Task: Check the percentage active listings of air conditioning unit in the last 3 years.
Action: Mouse moved to (896, 198)
Screenshot: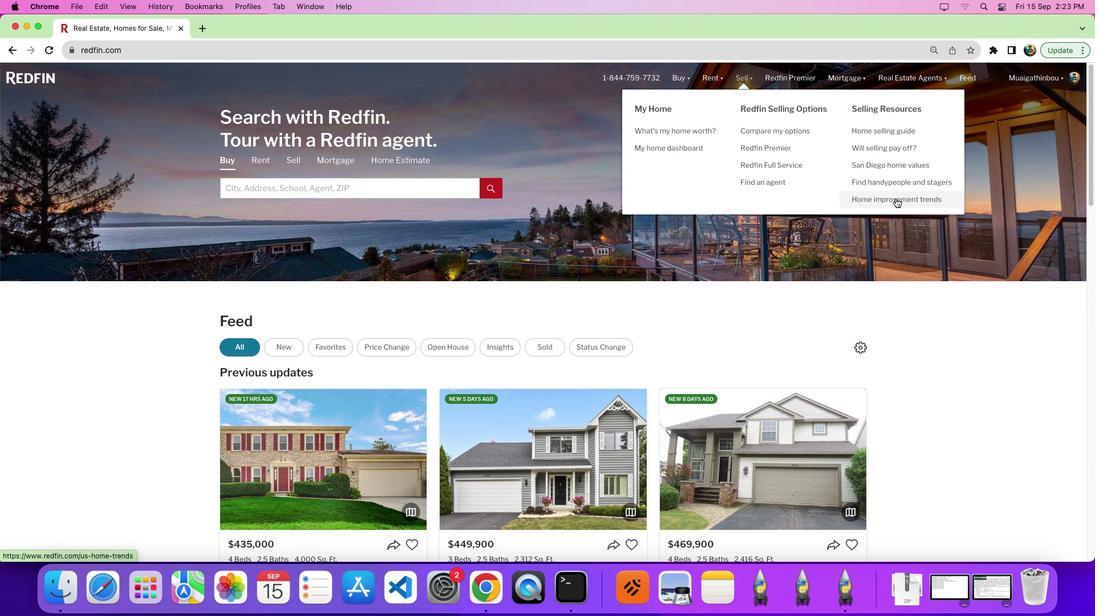 
Action: Mouse pressed left at (896, 198)
Screenshot: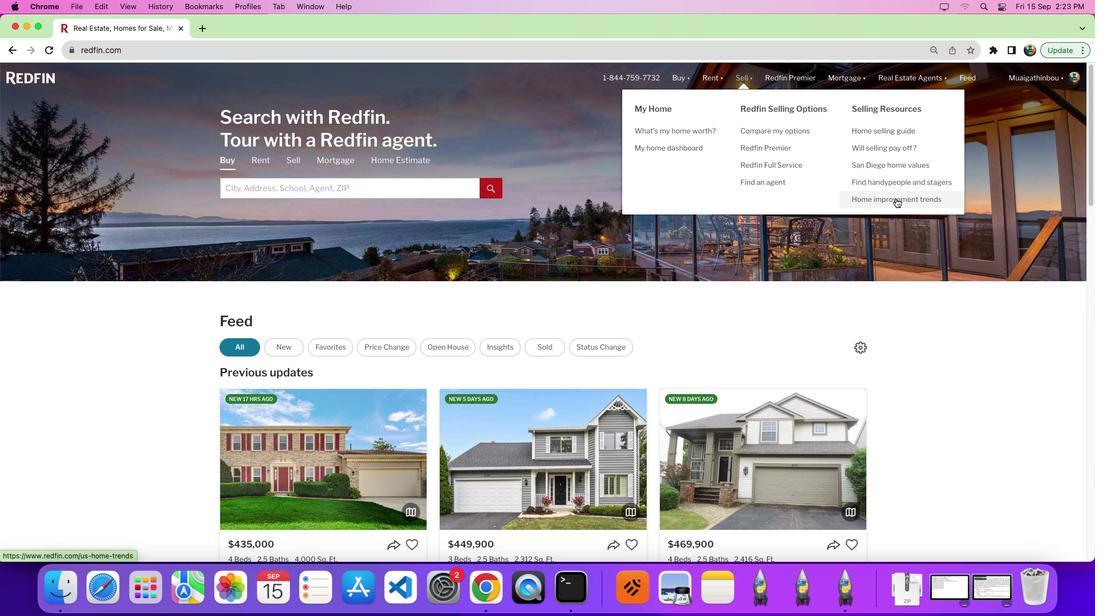
Action: Mouse pressed left at (896, 198)
Screenshot: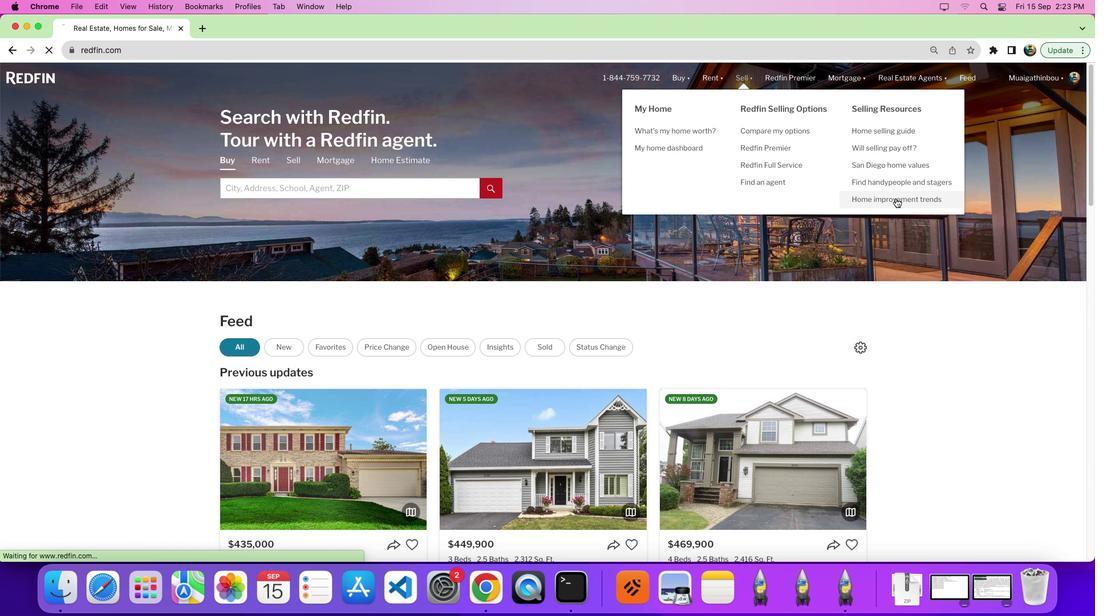 
Action: Mouse moved to (316, 224)
Screenshot: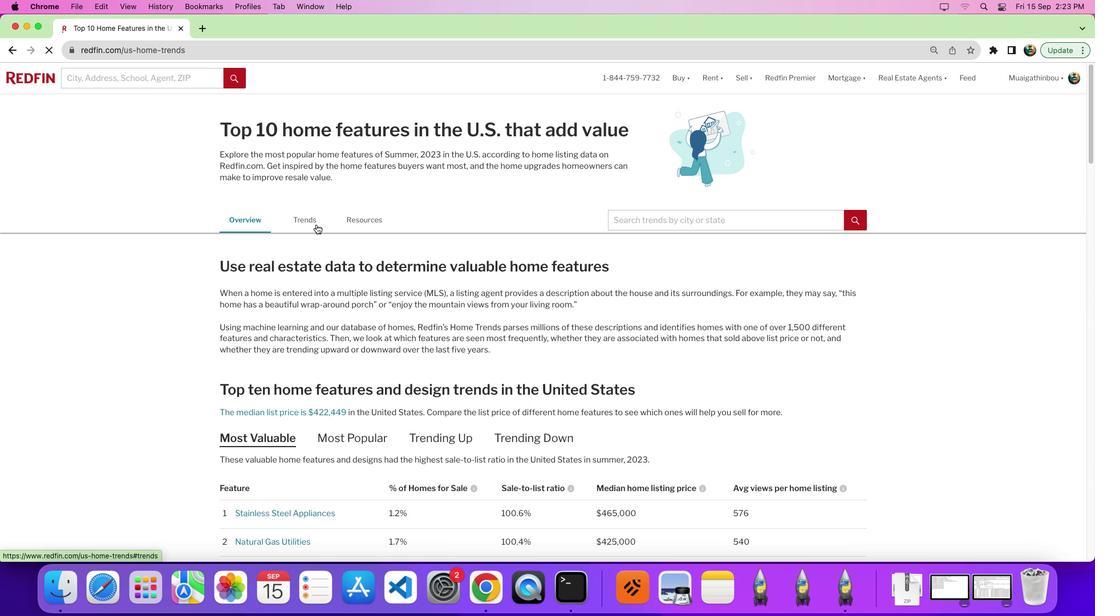 
Action: Mouse pressed left at (316, 224)
Screenshot: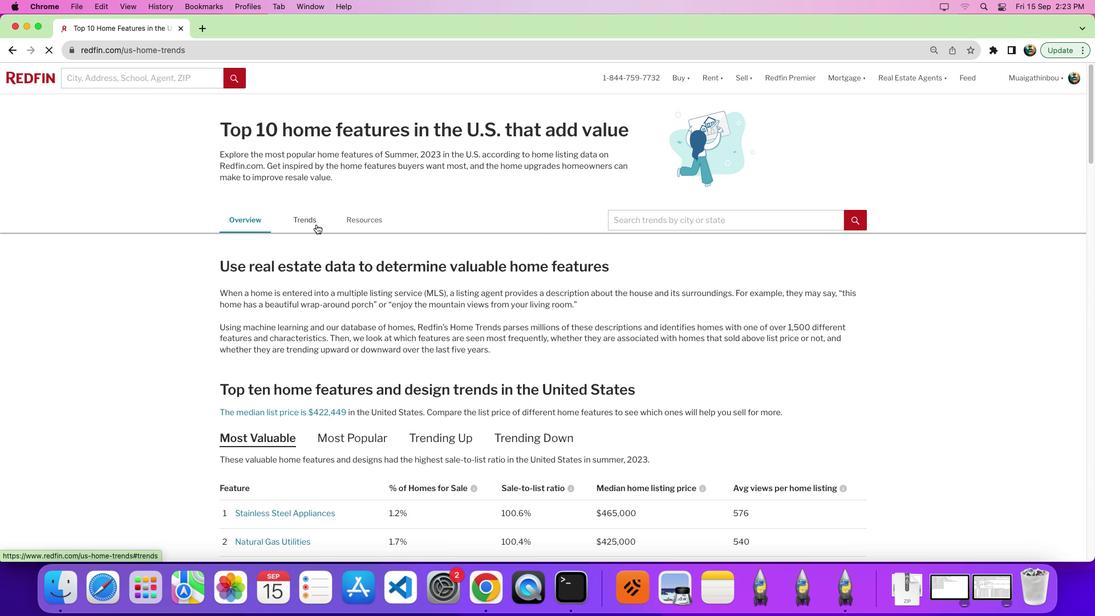 
Action: Mouse moved to (313, 222)
Screenshot: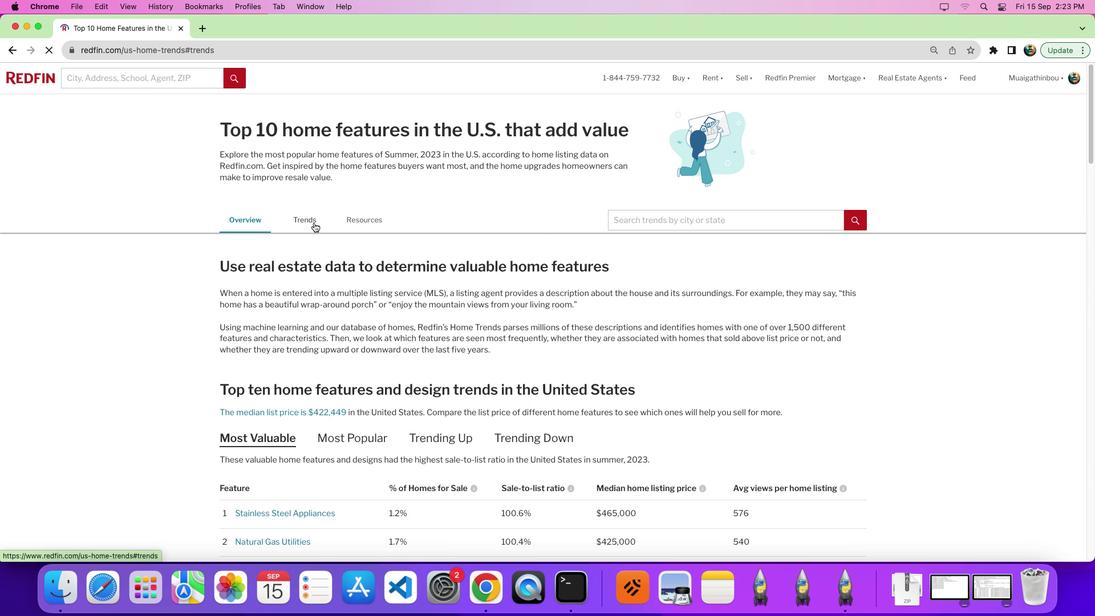 
Action: Mouse pressed left at (313, 222)
Screenshot: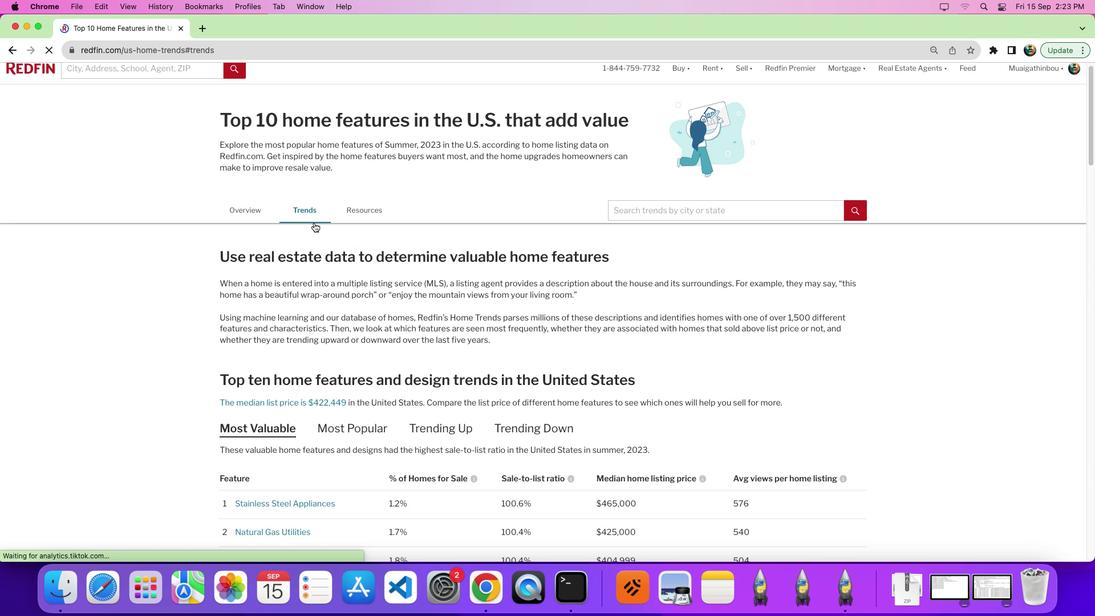 
Action: Mouse moved to (417, 283)
Screenshot: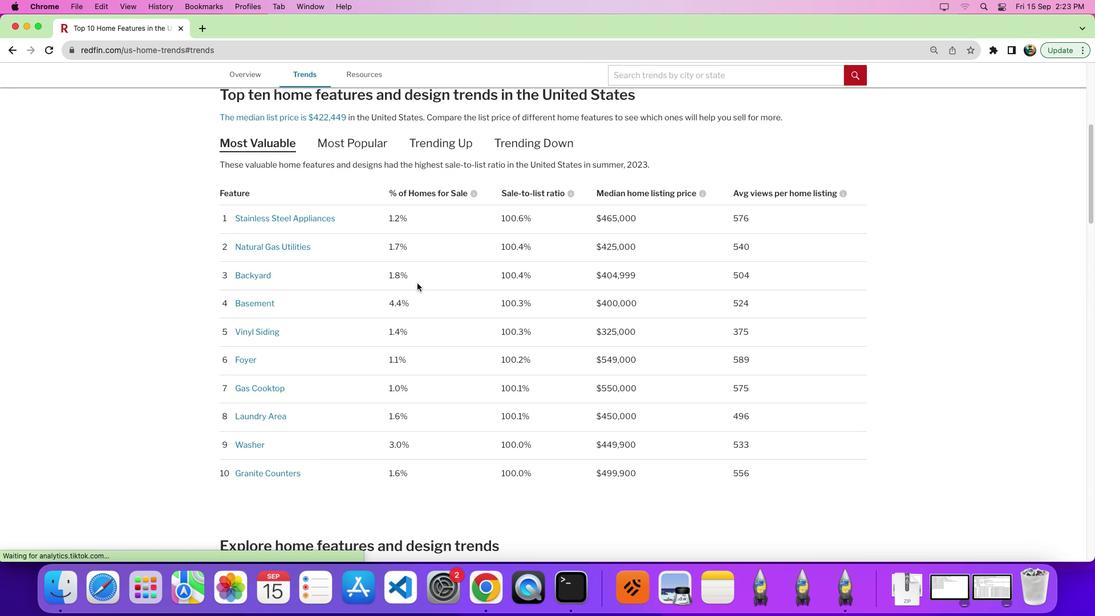 
Action: Mouse scrolled (417, 283) with delta (0, 0)
Screenshot: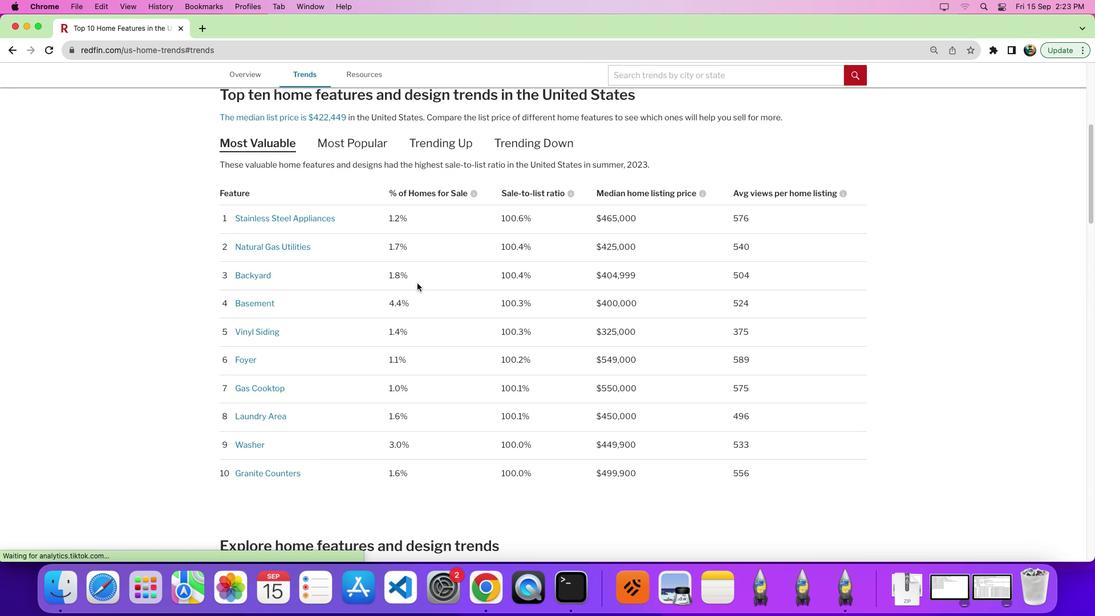 
Action: Mouse scrolled (417, 283) with delta (0, 0)
Screenshot: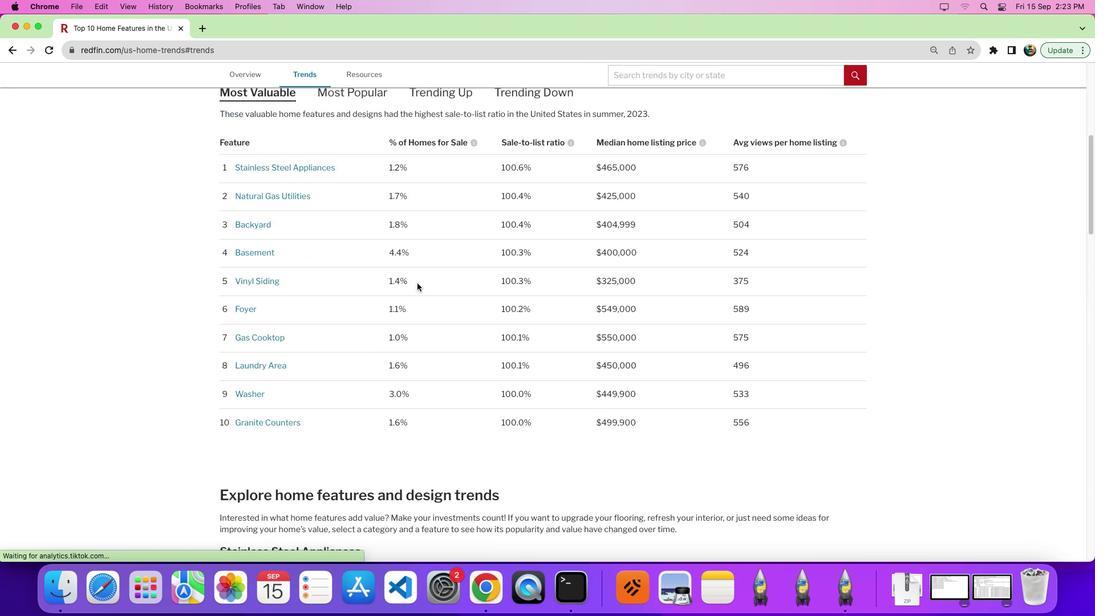 
Action: Mouse moved to (417, 283)
Screenshot: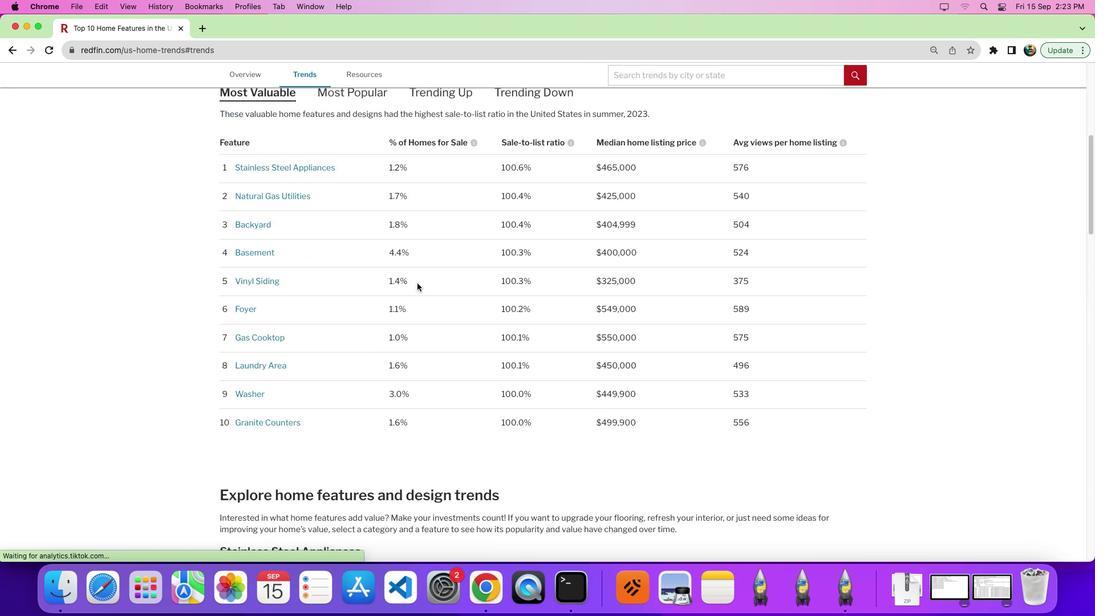 
Action: Mouse scrolled (417, 283) with delta (0, -3)
Screenshot: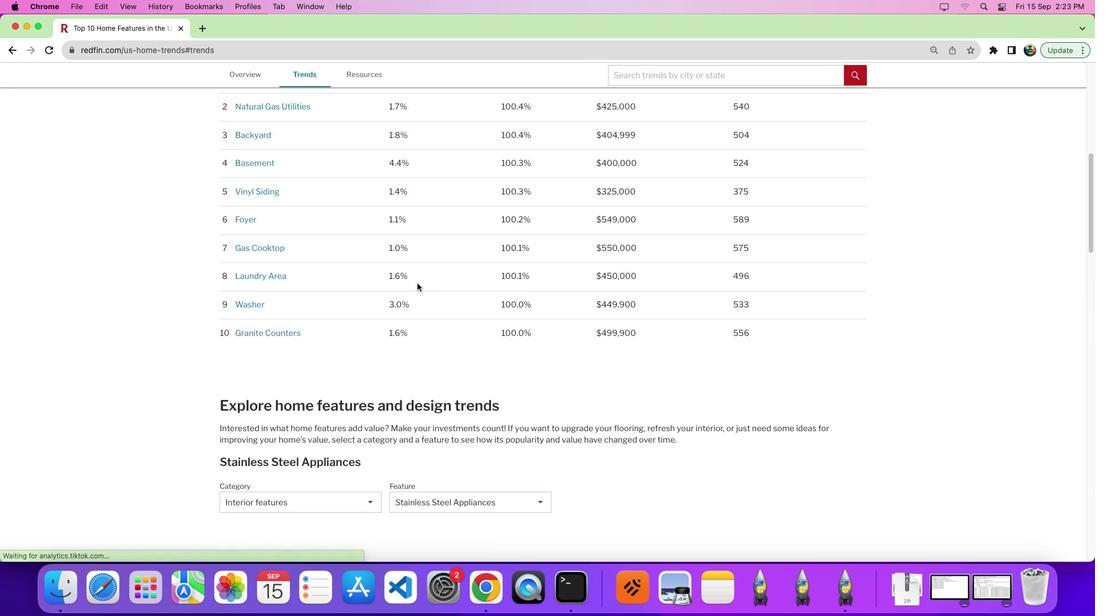 
Action: Mouse scrolled (417, 283) with delta (0, 0)
Screenshot: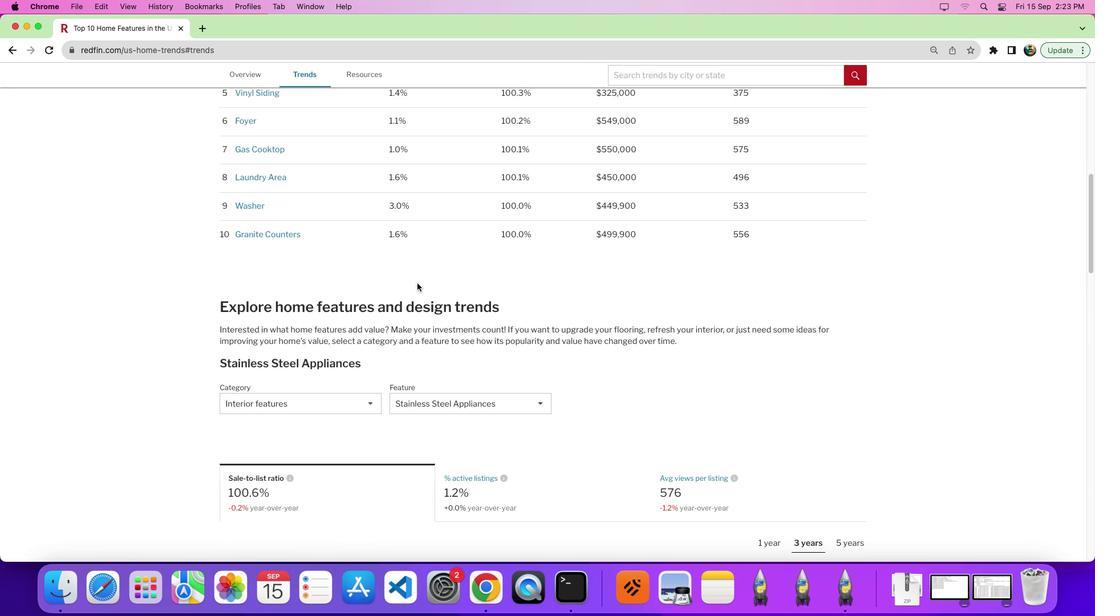 
Action: Mouse scrolled (417, 283) with delta (0, 0)
Screenshot: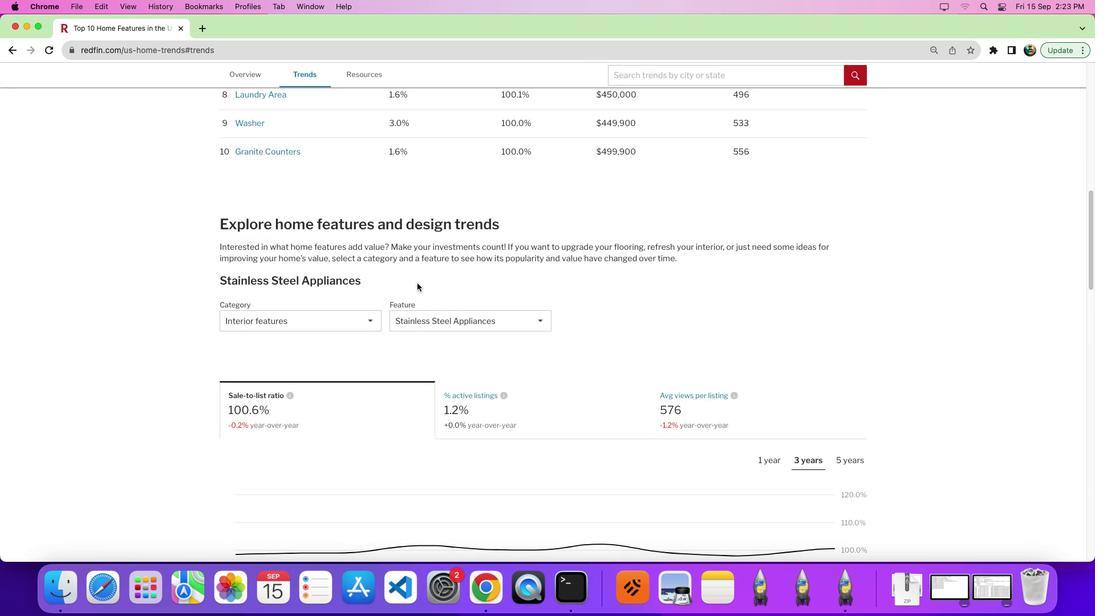 
Action: Mouse scrolled (417, 283) with delta (0, -4)
Screenshot: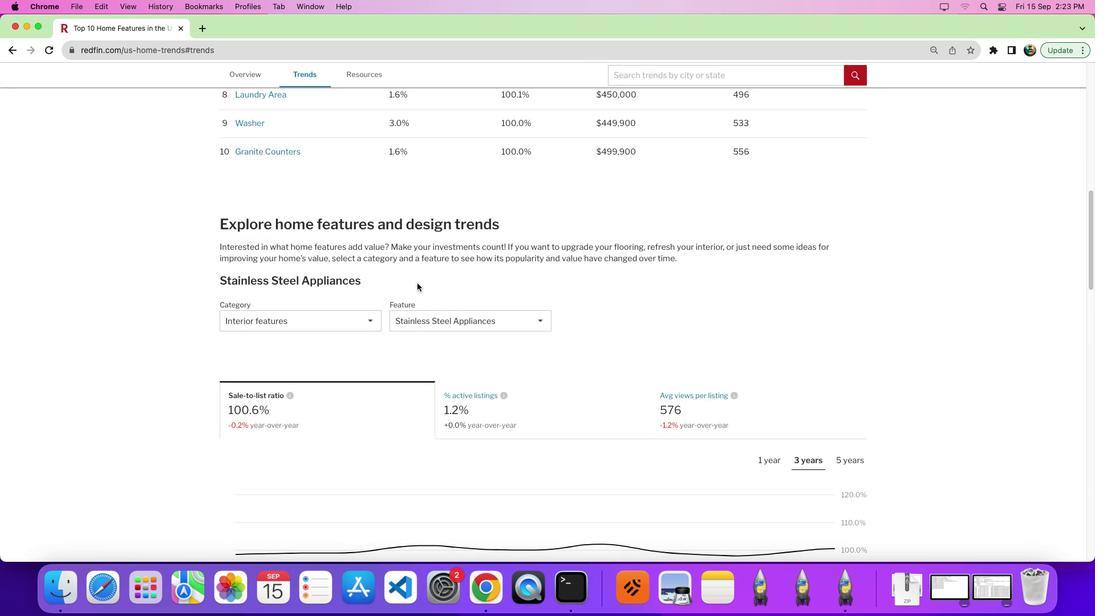 
Action: Mouse moved to (327, 188)
Screenshot: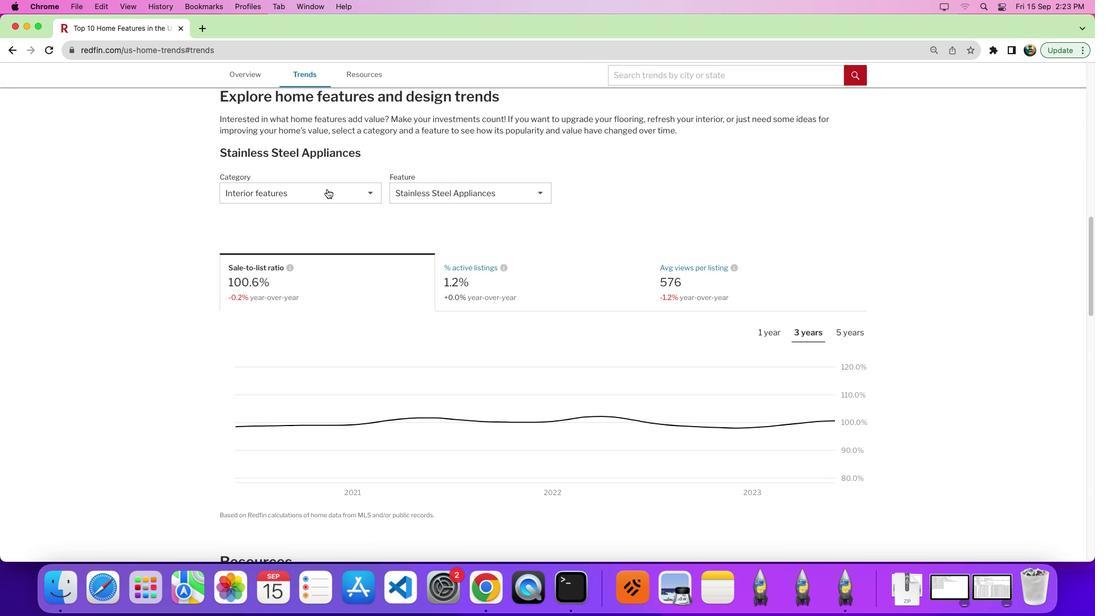 
Action: Mouse pressed left at (327, 188)
Screenshot: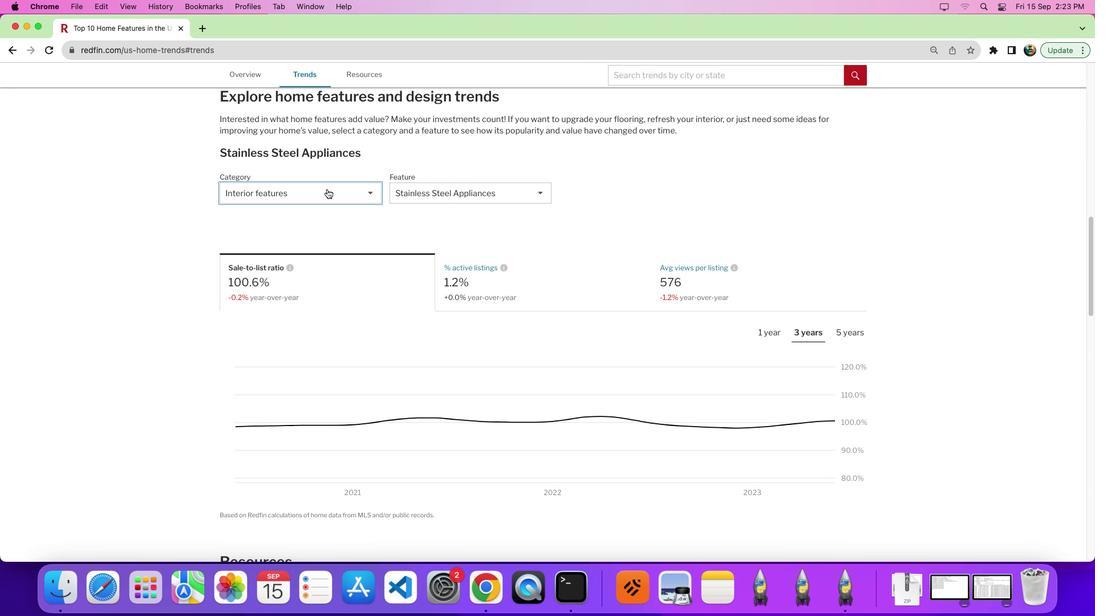 
Action: Mouse moved to (318, 243)
Screenshot: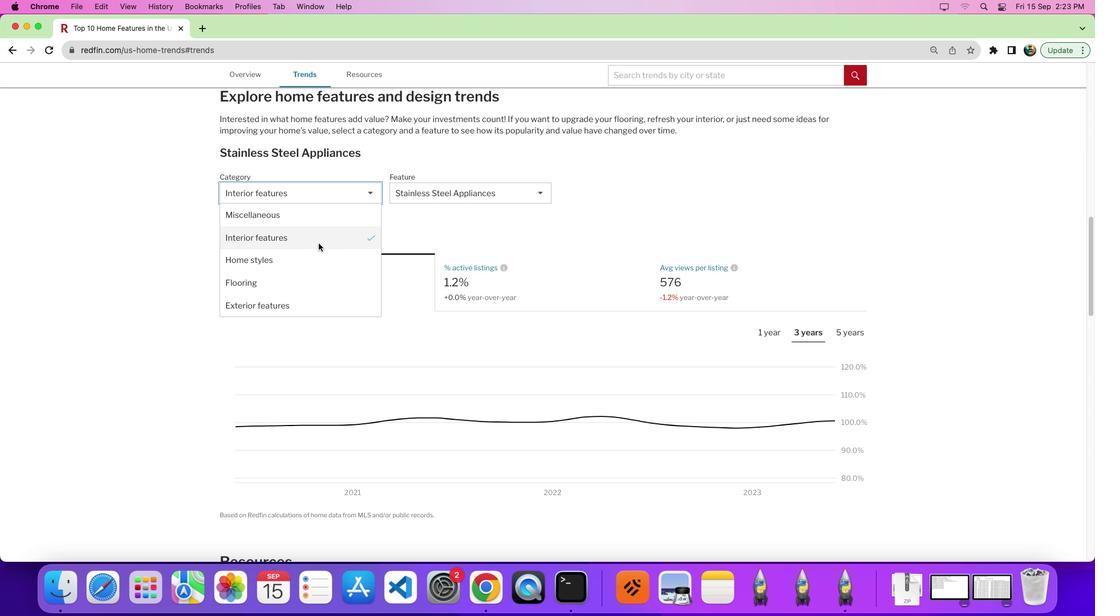 
Action: Mouse pressed left at (318, 243)
Screenshot: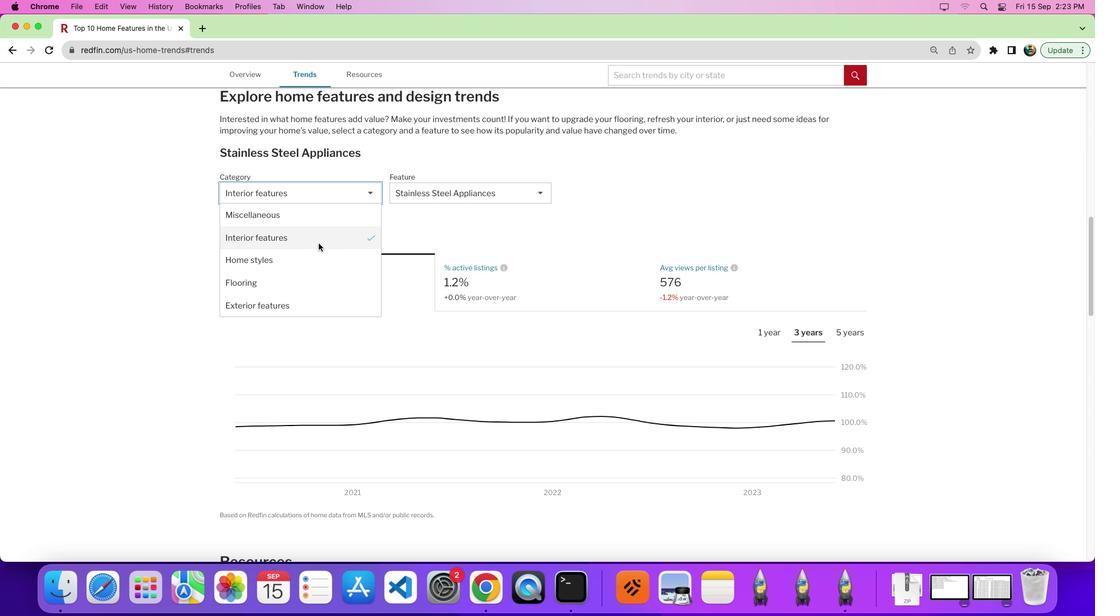 
Action: Mouse moved to (473, 175)
Screenshot: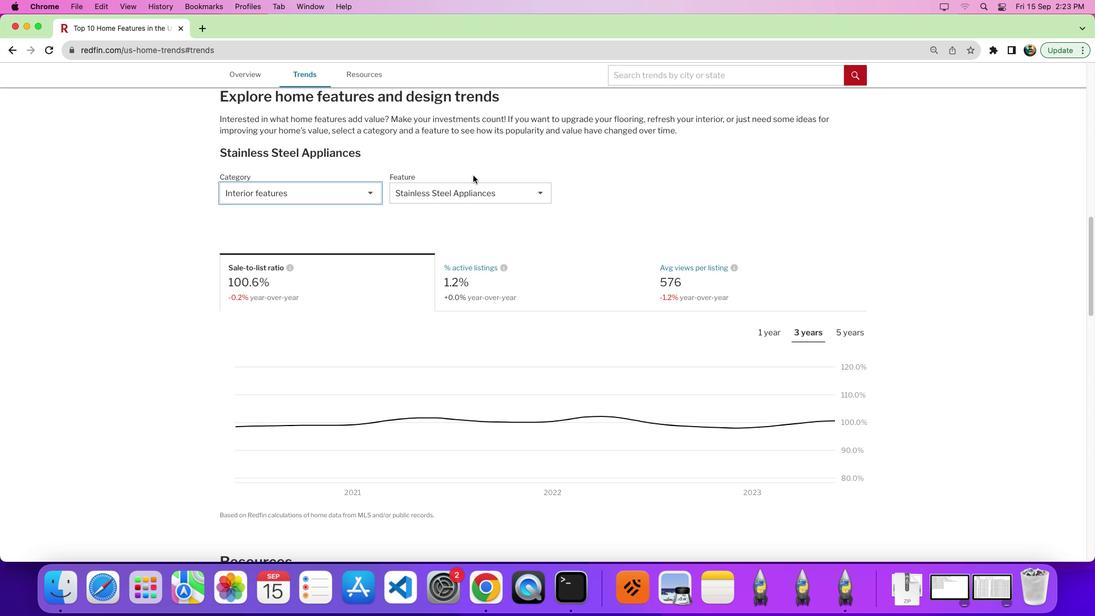 
Action: Mouse pressed left at (473, 175)
Screenshot: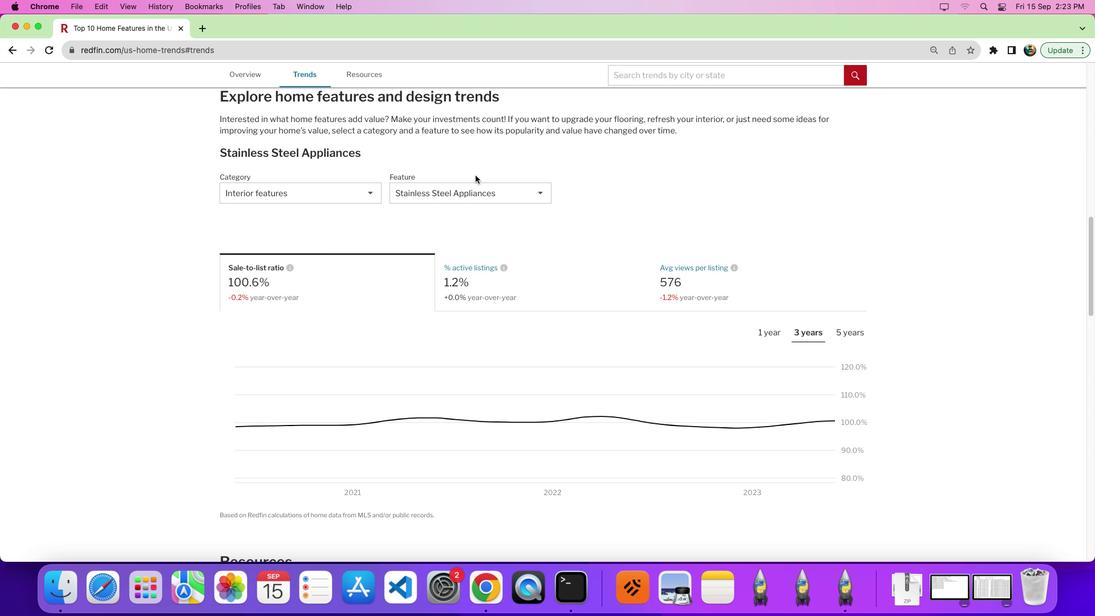
Action: Mouse moved to (472, 187)
Screenshot: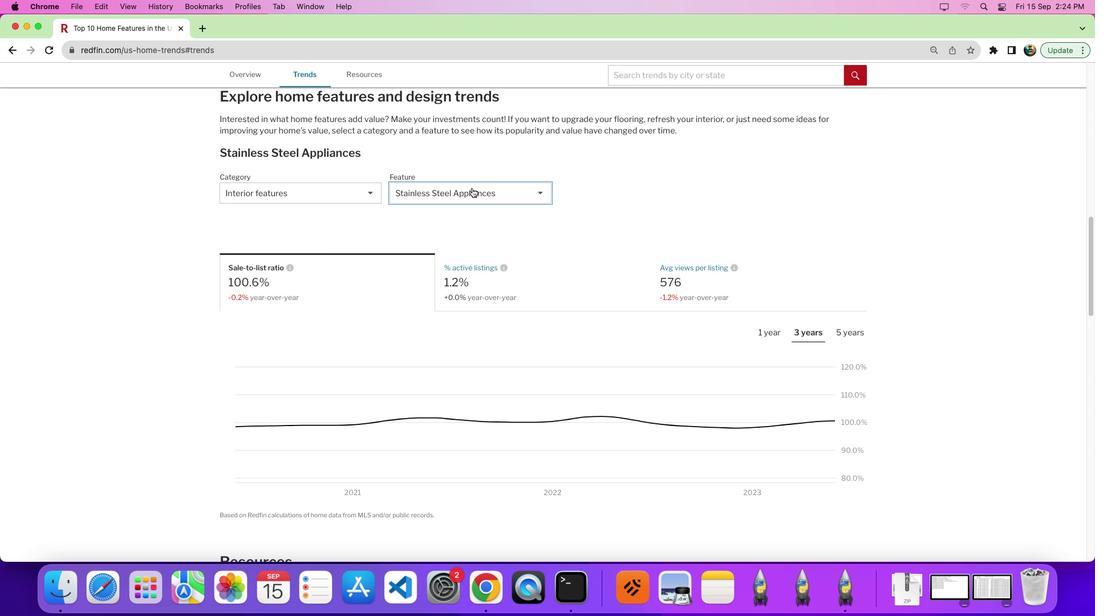 
Action: Mouse pressed left at (472, 187)
Screenshot: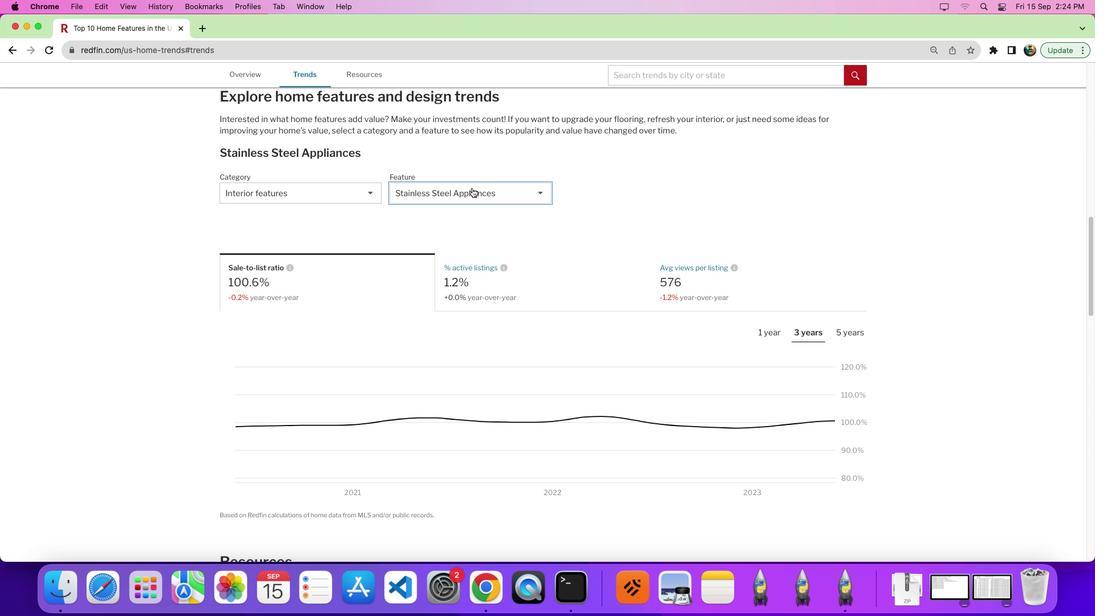 
Action: Mouse moved to (479, 271)
Screenshot: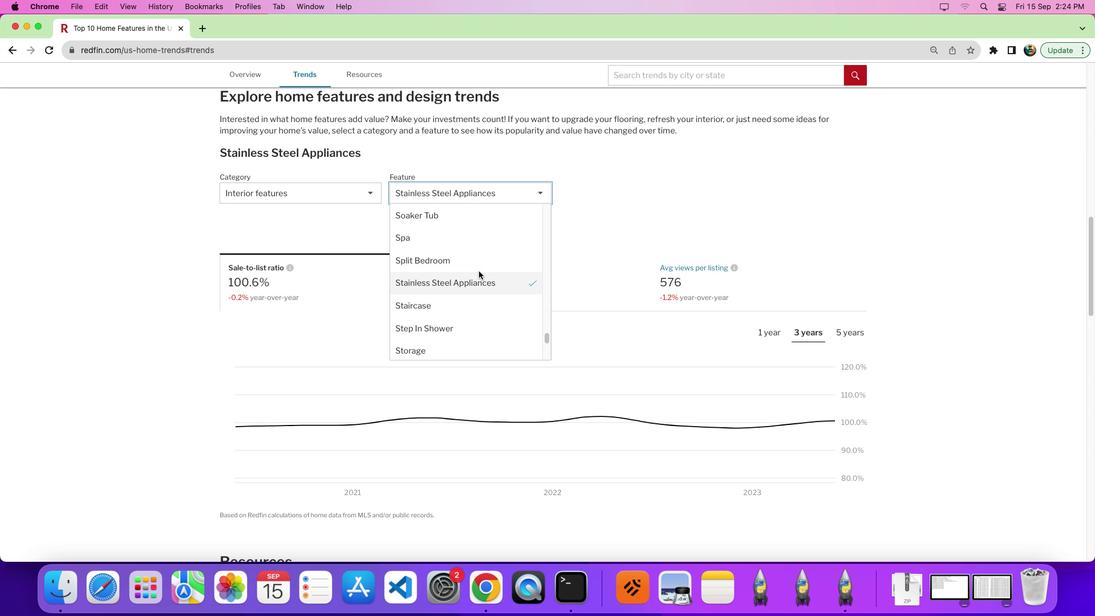 
Action: Mouse scrolled (479, 271) with delta (0, 0)
Screenshot: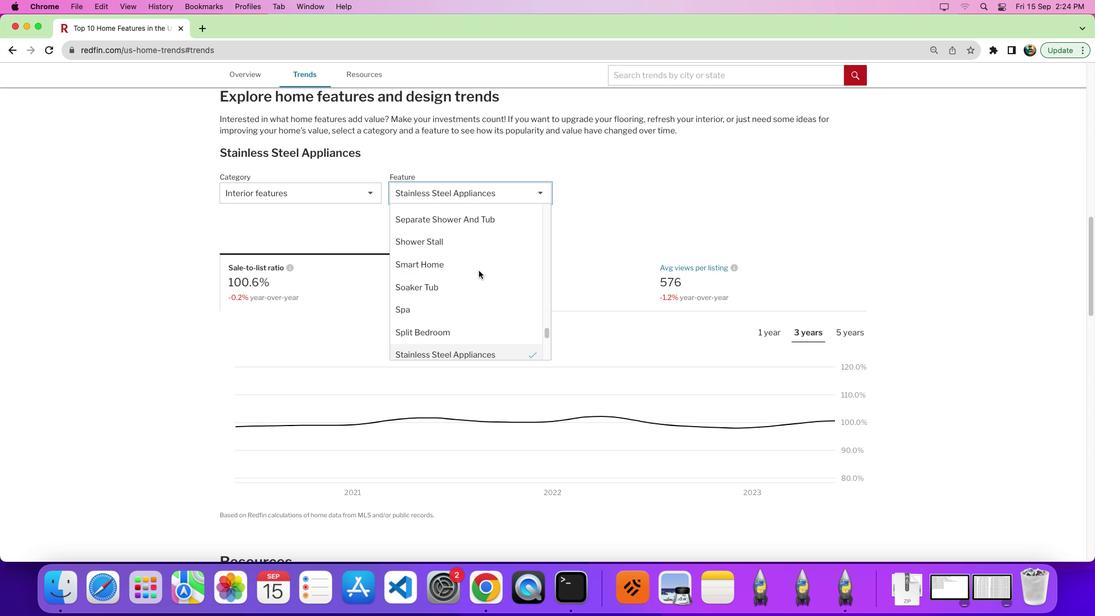 
Action: Mouse scrolled (479, 271) with delta (0, 1)
Screenshot: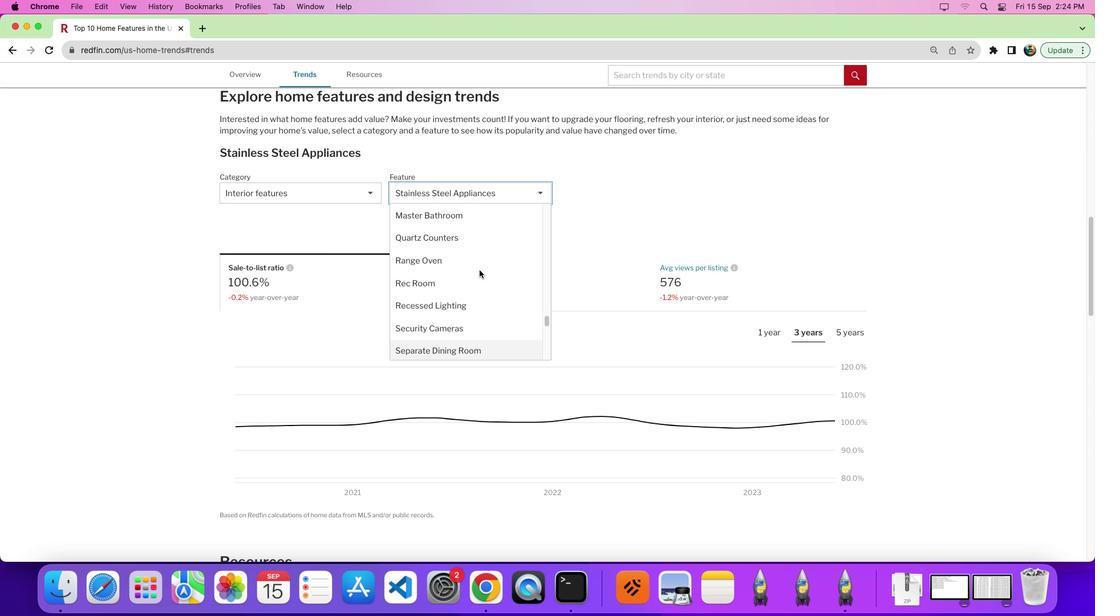 
Action: Mouse scrolled (479, 271) with delta (0, 5)
Screenshot: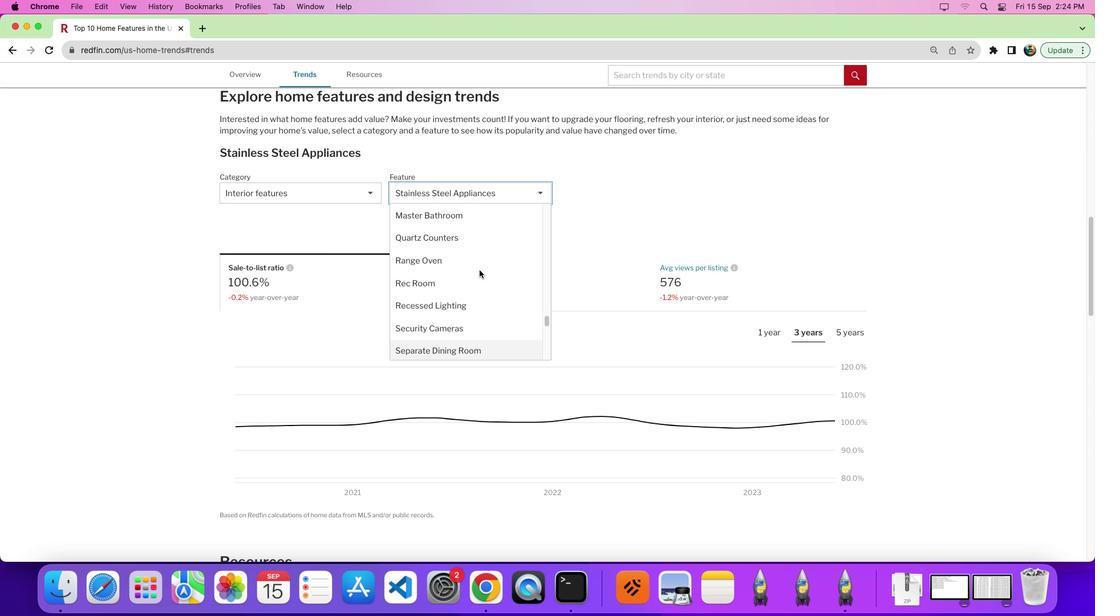 
Action: Mouse moved to (479, 270)
Screenshot: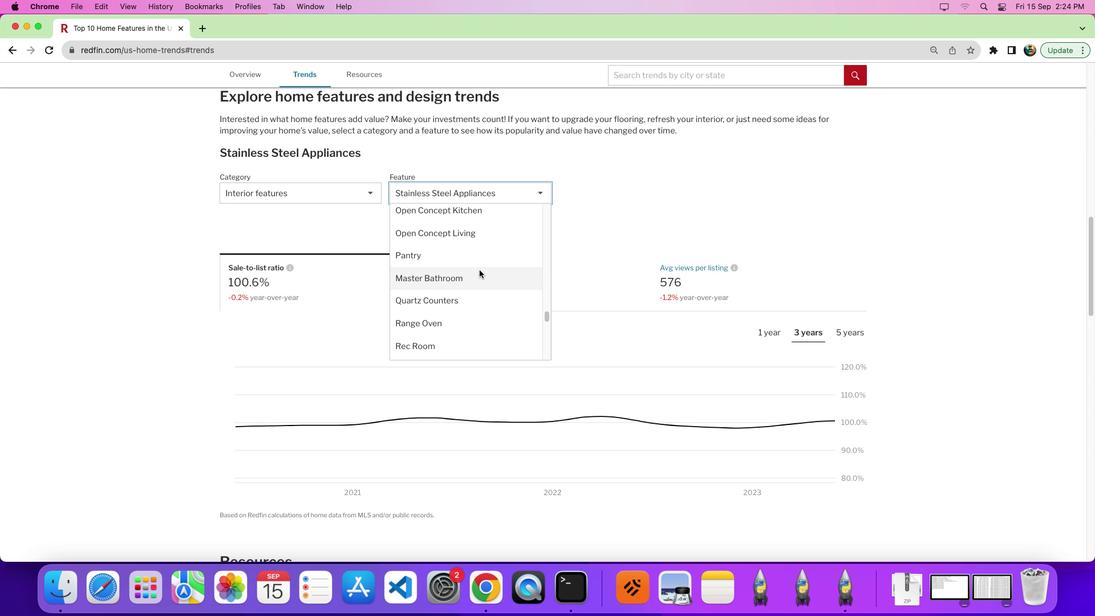 
Action: Mouse scrolled (479, 270) with delta (0, 0)
Screenshot: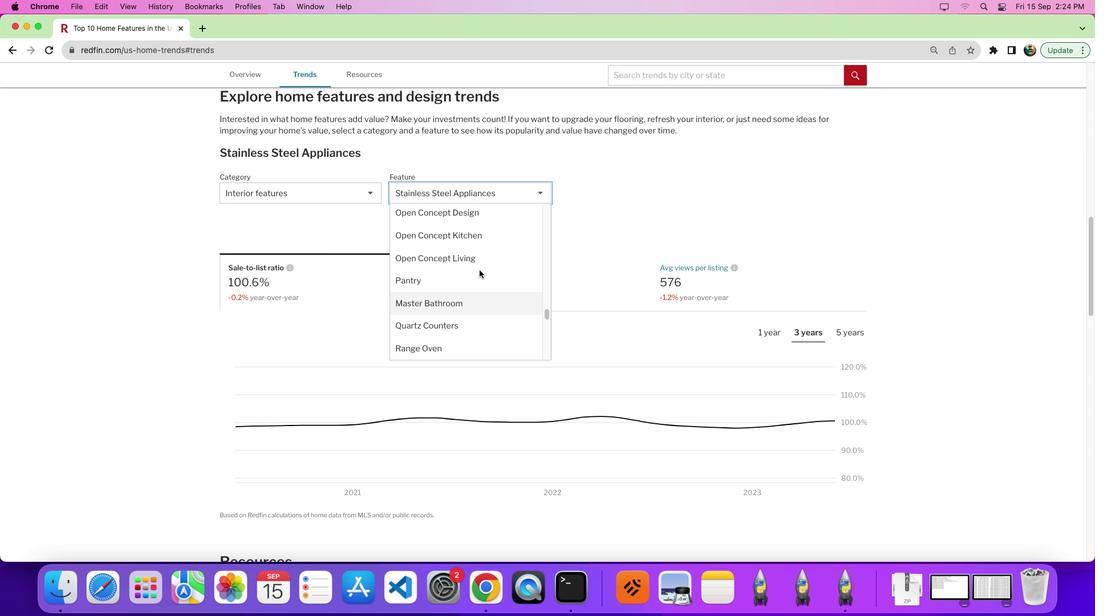 
Action: Mouse scrolled (479, 270) with delta (0, 1)
Screenshot: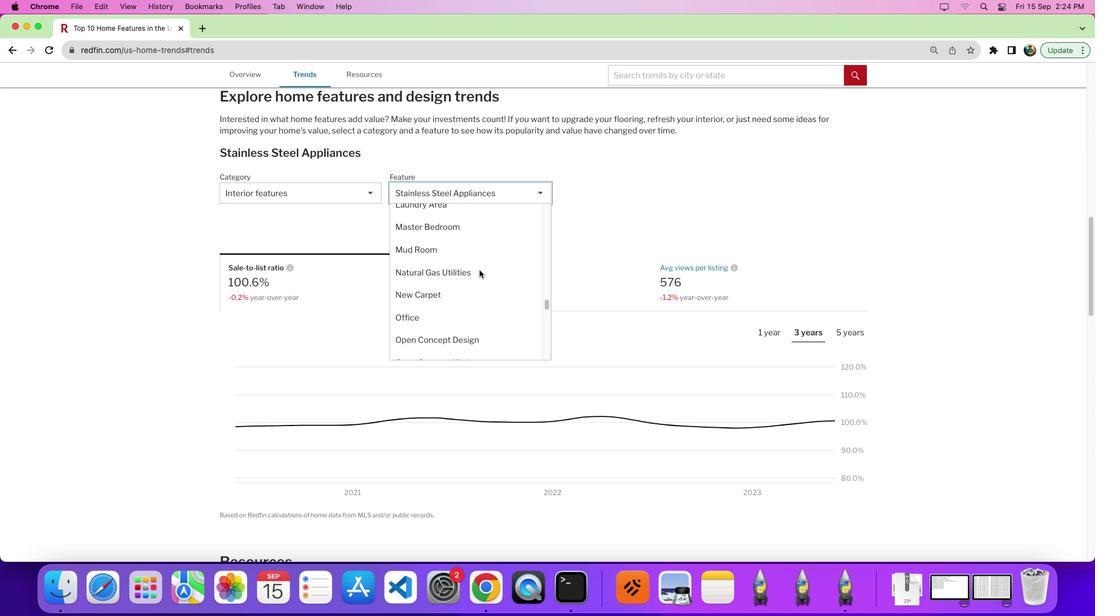 
Action: Mouse scrolled (479, 270) with delta (0, 5)
Screenshot: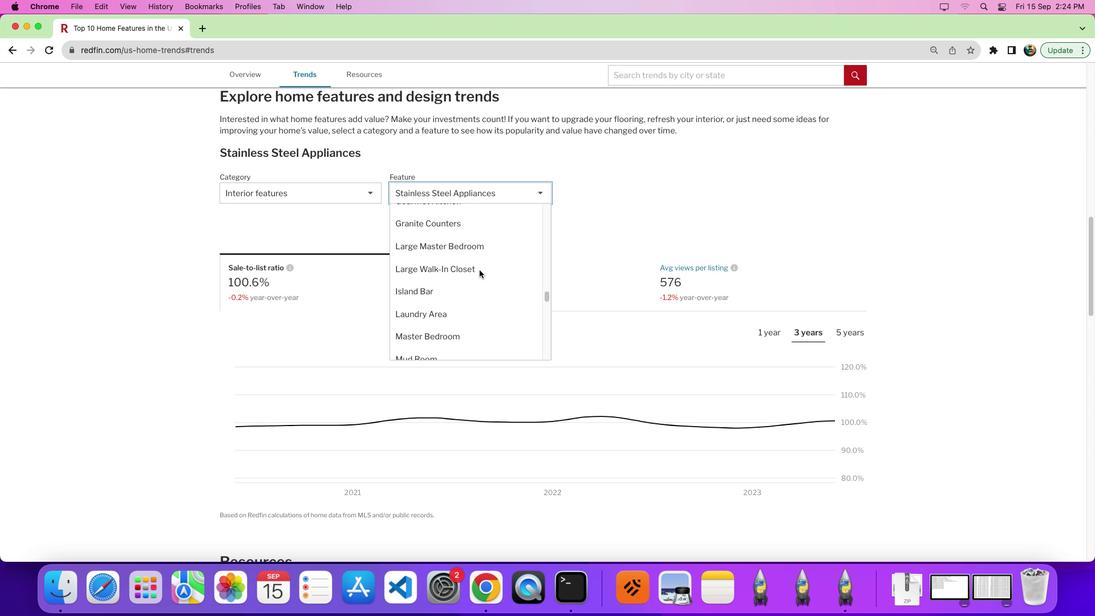 
Action: Mouse scrolled (479, 270) with delta (0, 0)
Screenshot: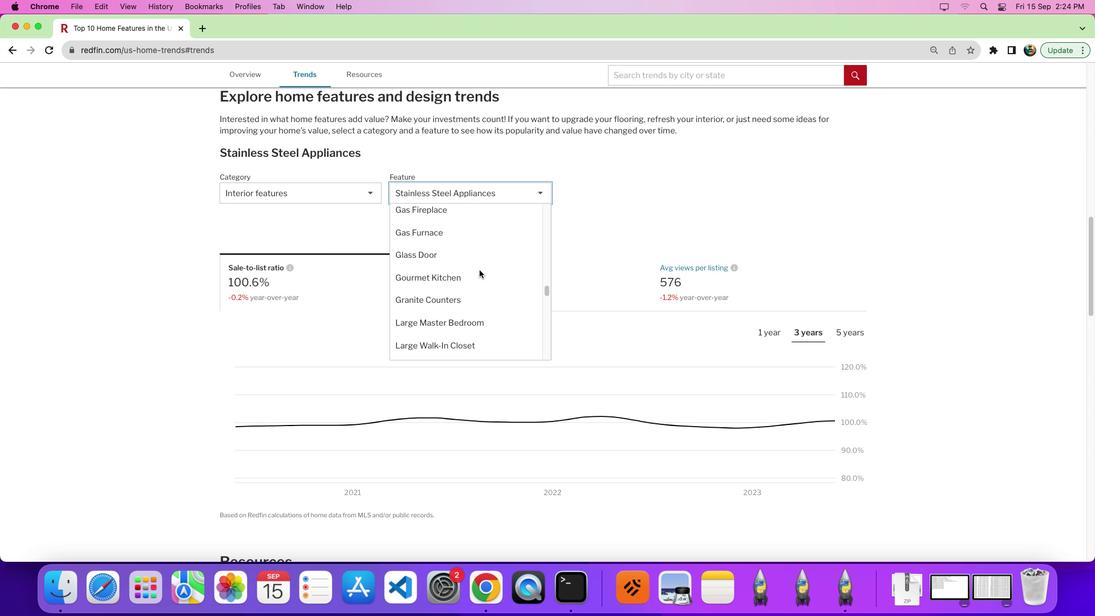 
Action: Mouse scrolled (479, 270) with delta (0, 1)
Screenshot: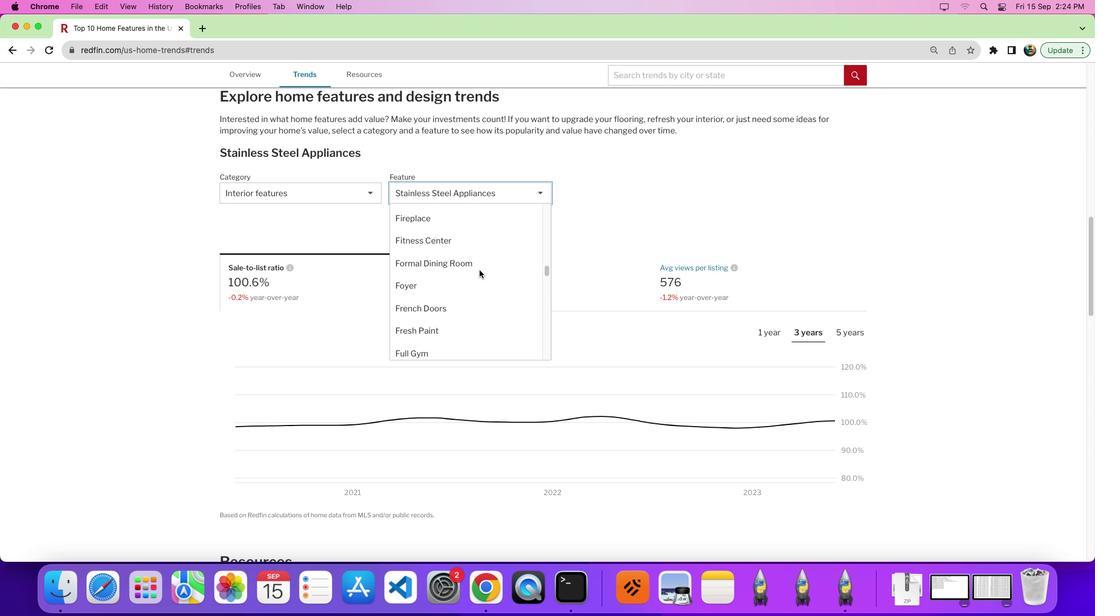 
Action: Mouse scrolled (479, 270) with delta (0, 5)
Screenshot: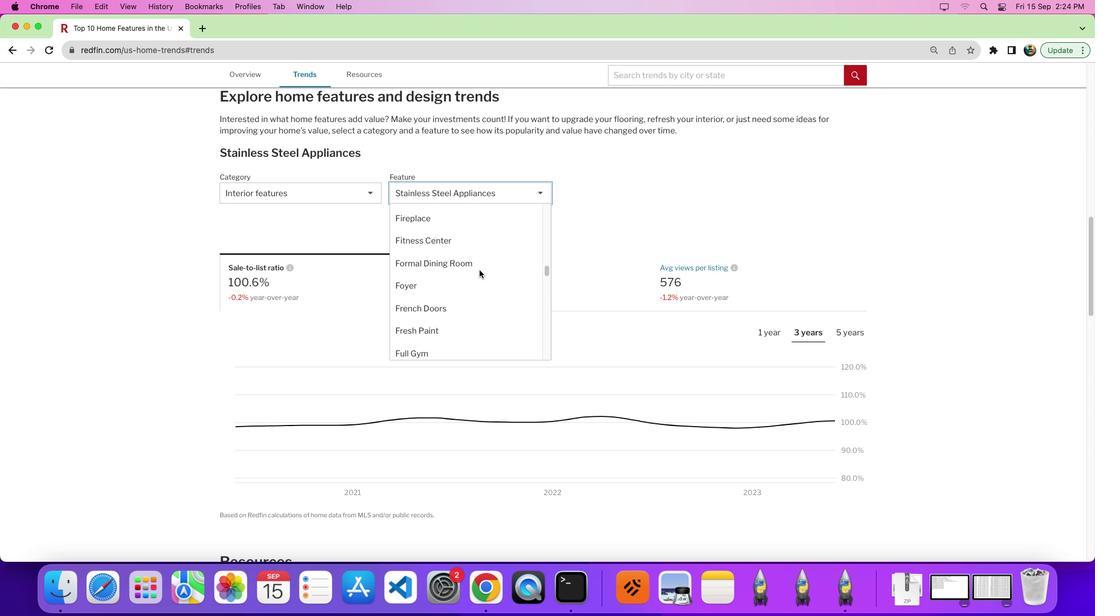 
Action: Mouse scrolled (479, 270) with delta (0, 7)
Screenshot: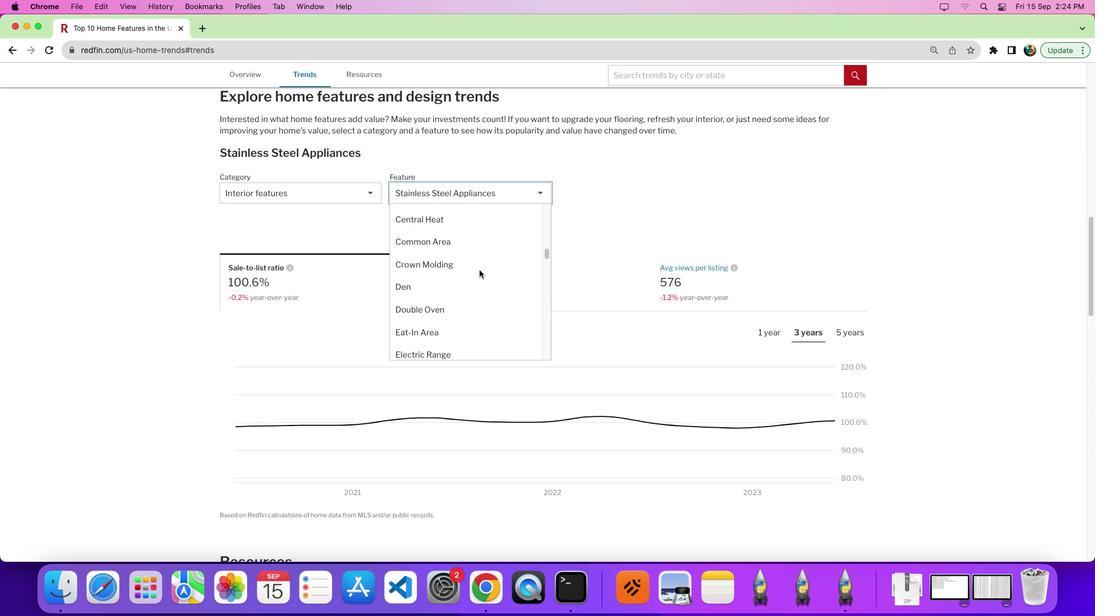 
Action: Mouse moved to (480, 267)
Screenshot: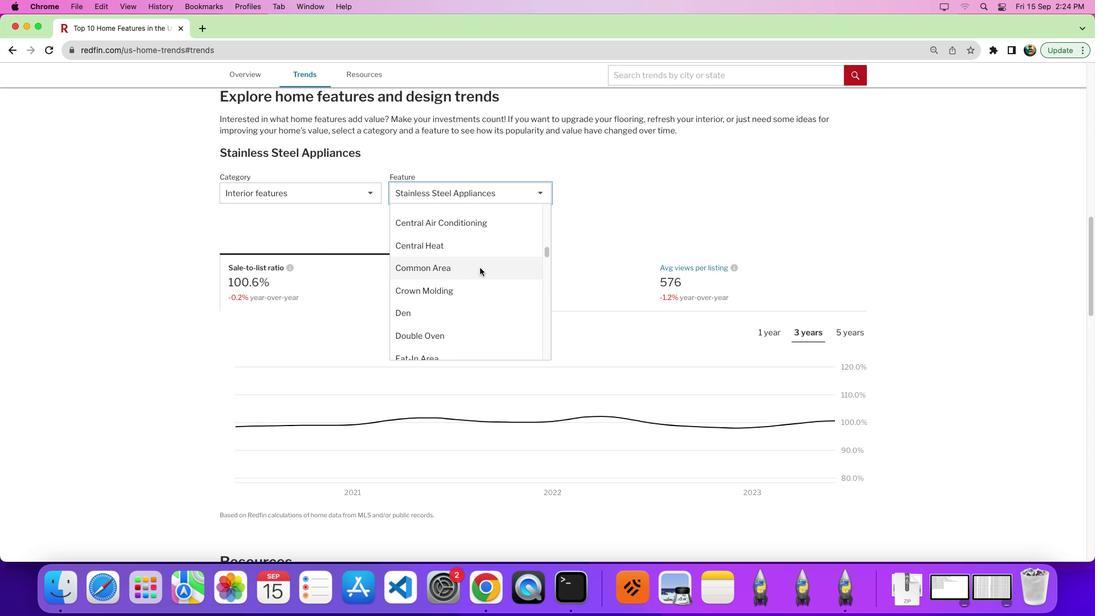 
Action: Mouse scrolled (480, 267) with delta (0, 0)
Screenshot: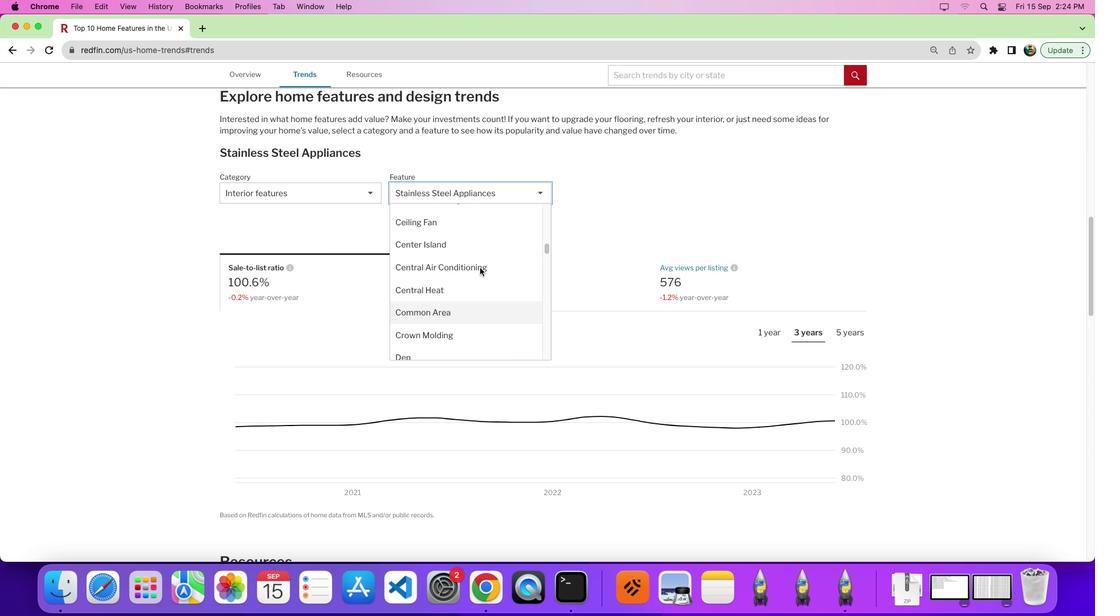 
Action: Mouse scrolled (480, 267) with delta (0, 1)
Screenshot: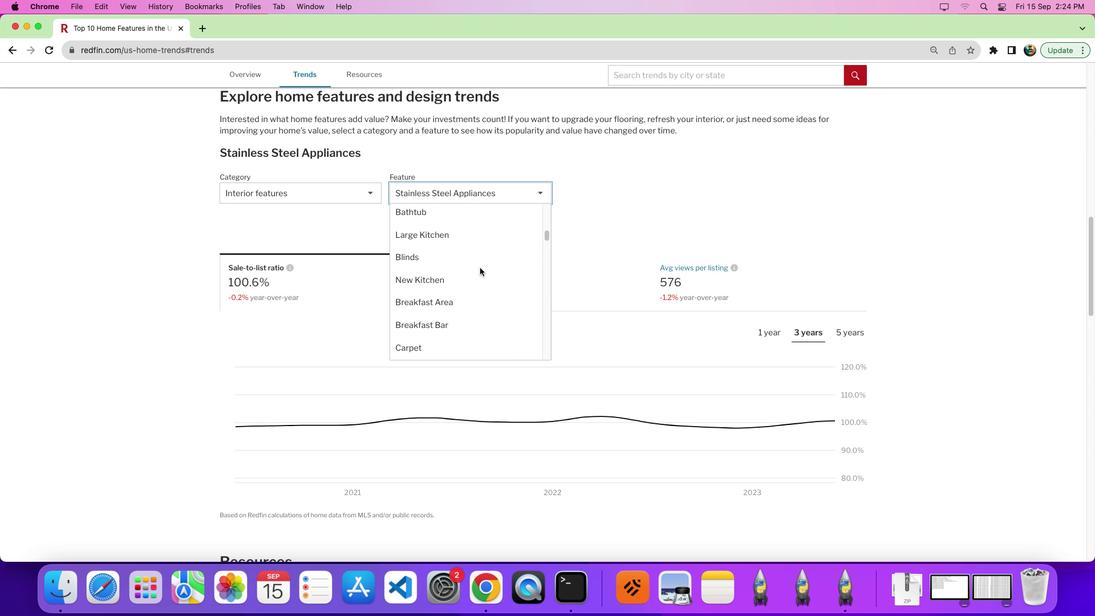 
Action: Mouse scrolled (480, 267) with delta (0, 5)
Screenshot: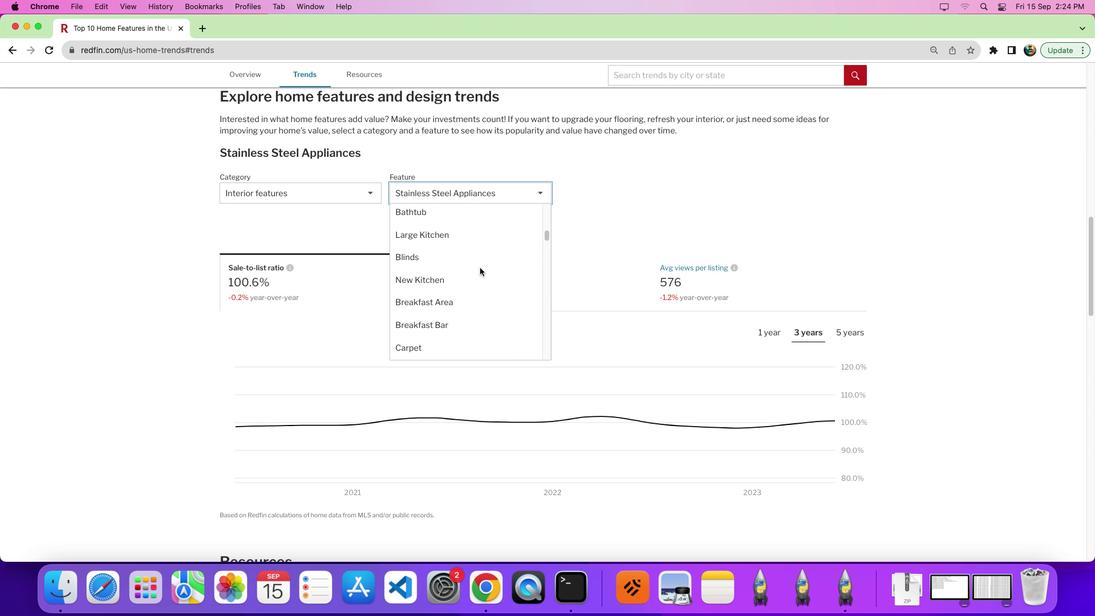 
Action: Mouse scrolled (480, 267) with delta (0, 7)
Screenshot: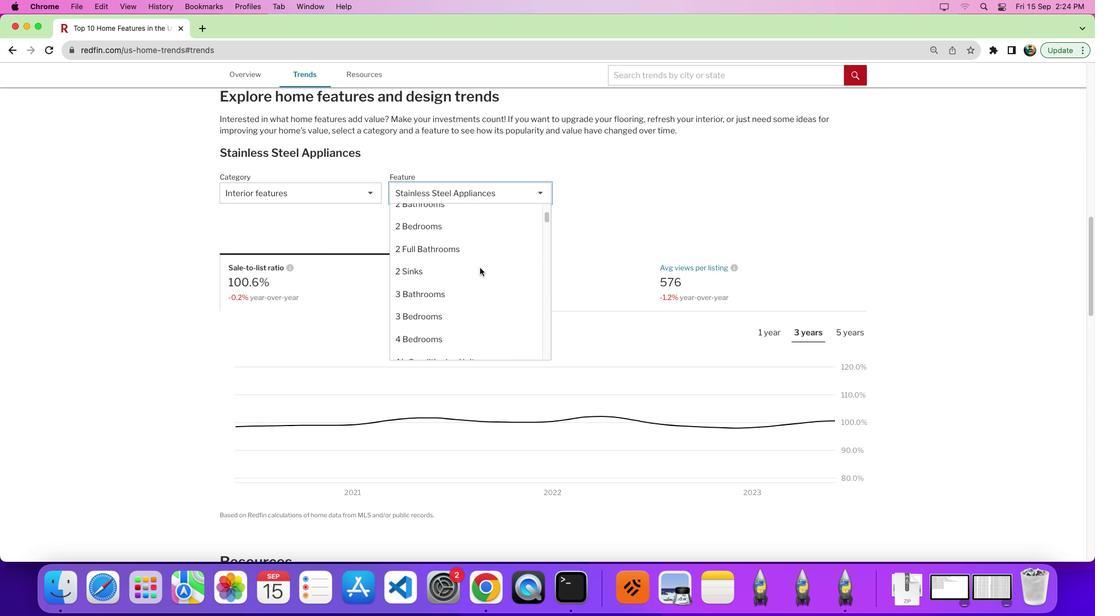 
Action: Mouse moved to (480, 267)
Screenshot: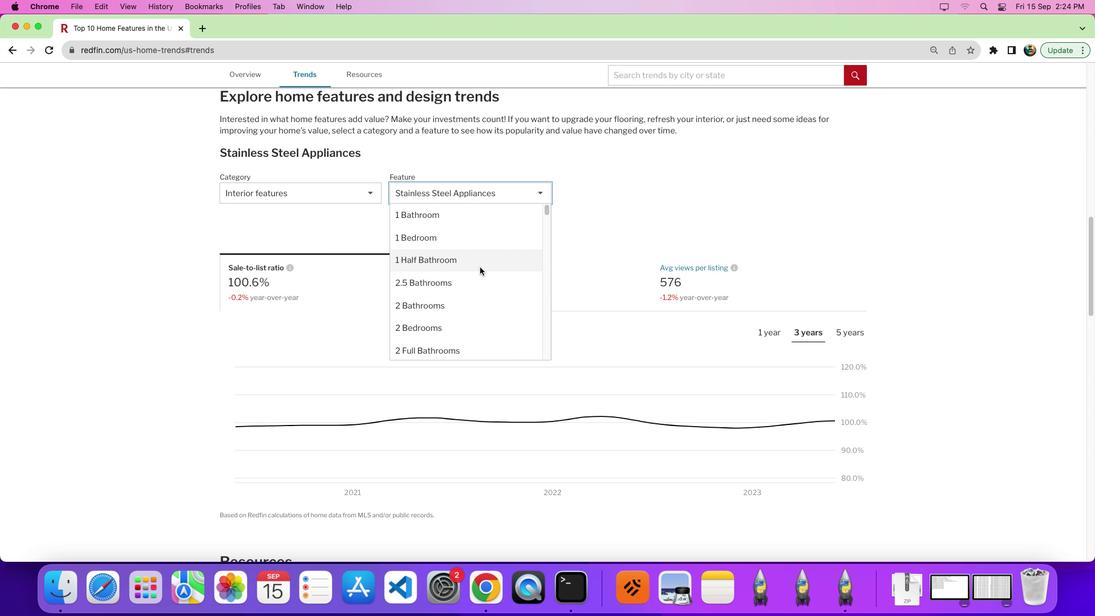 
Action: Mouse scrolled (480, 267) with delta (0, 0)
Screenshot: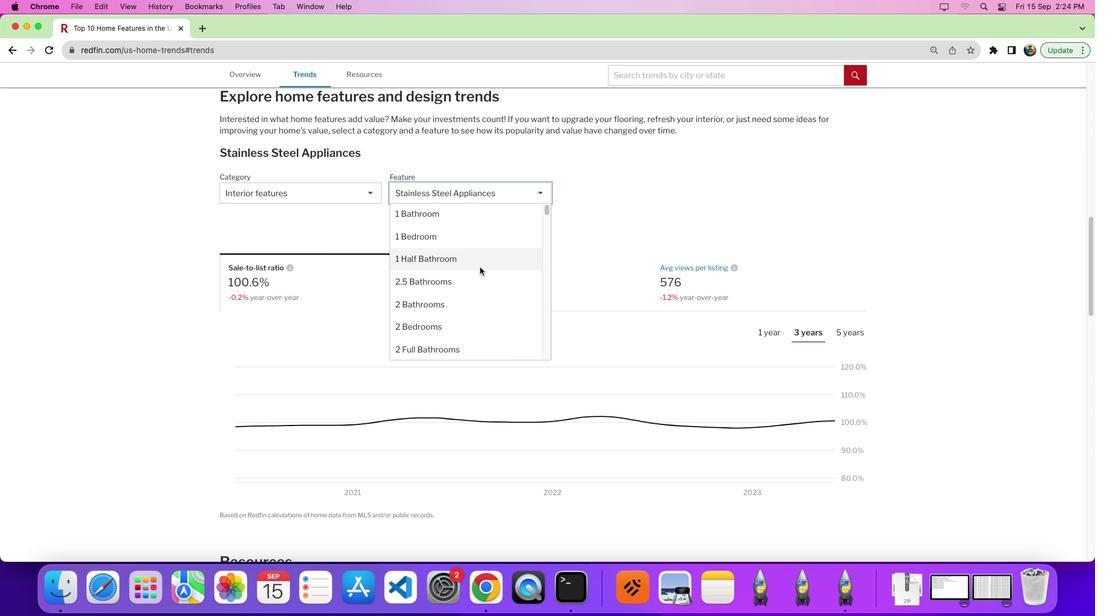 
Action: Mouse scrolled (480, 267) with delta (0, 0)
Screenshot: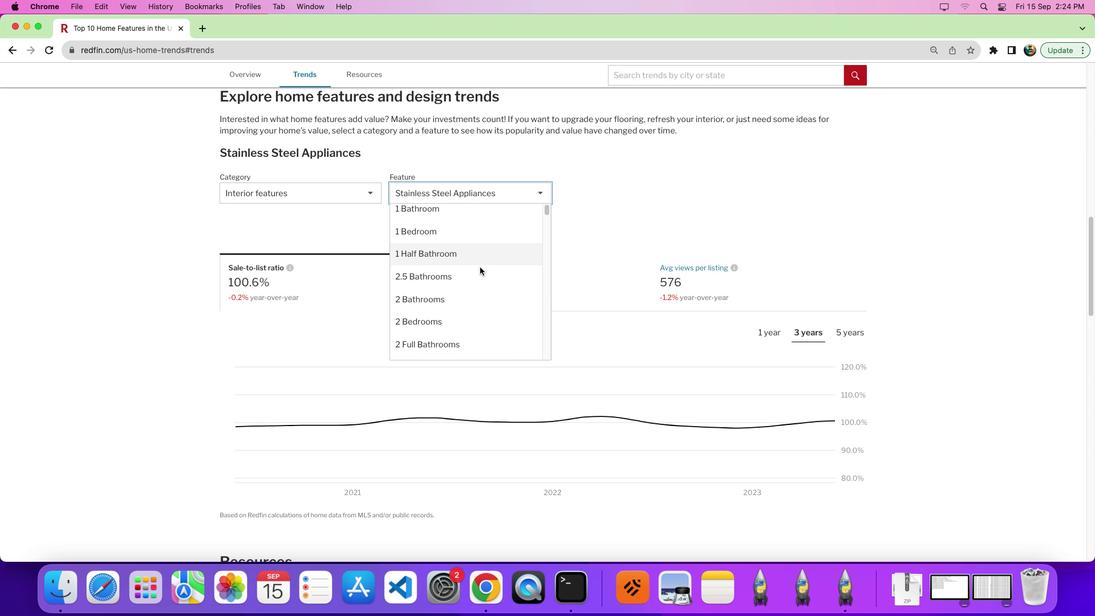 
Action: Mouse moved to (480, 271)
Screenshot: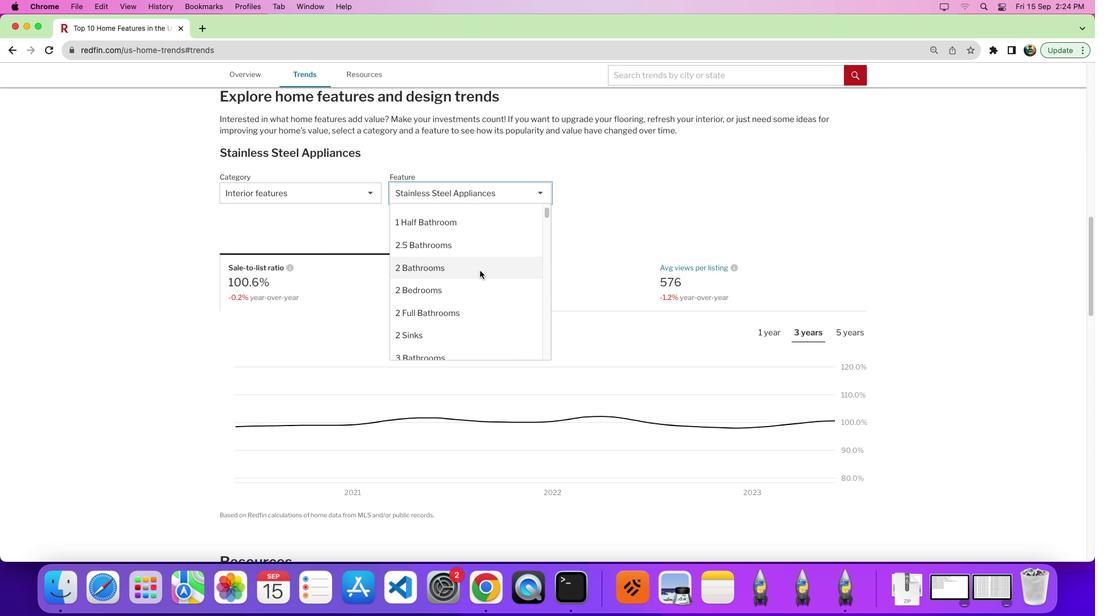 
Action: Mouse scrolled (480, 271) with delta (0, 0)
Screenshot: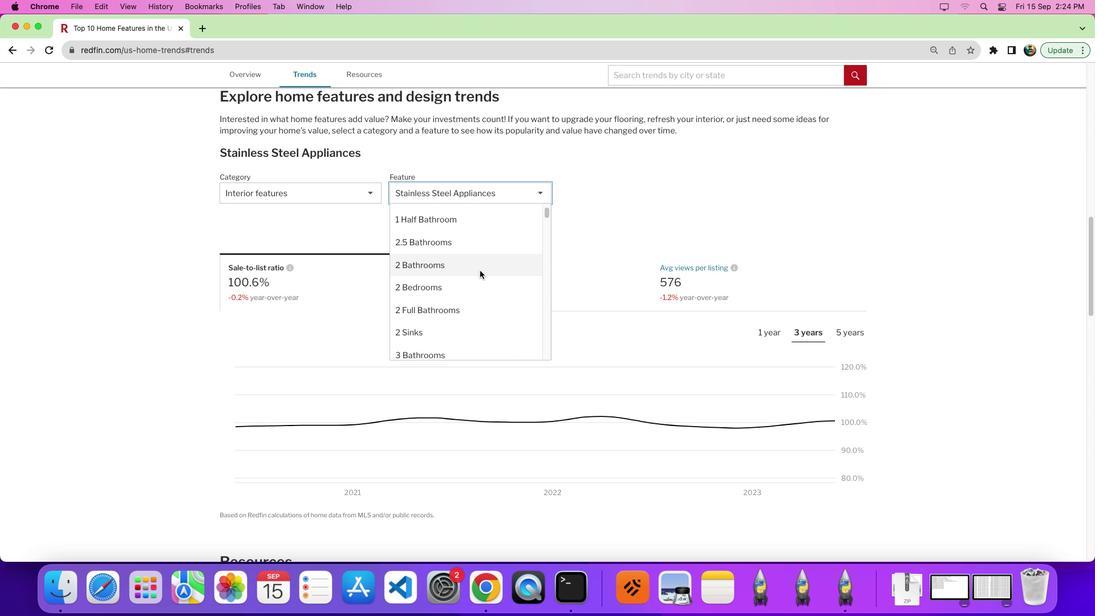 
Action: Mouse scrolled (480, 271) with delta (0, 0)
Screenshot: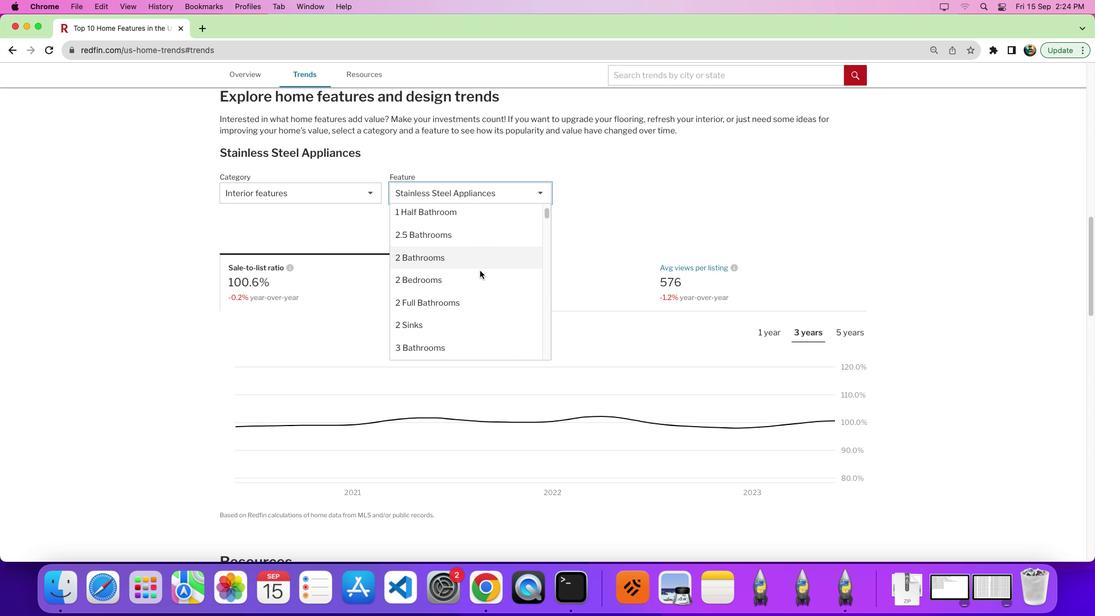 
Action: Mouse scrolled (480, 271) with delta (0, -2)
Screenshot: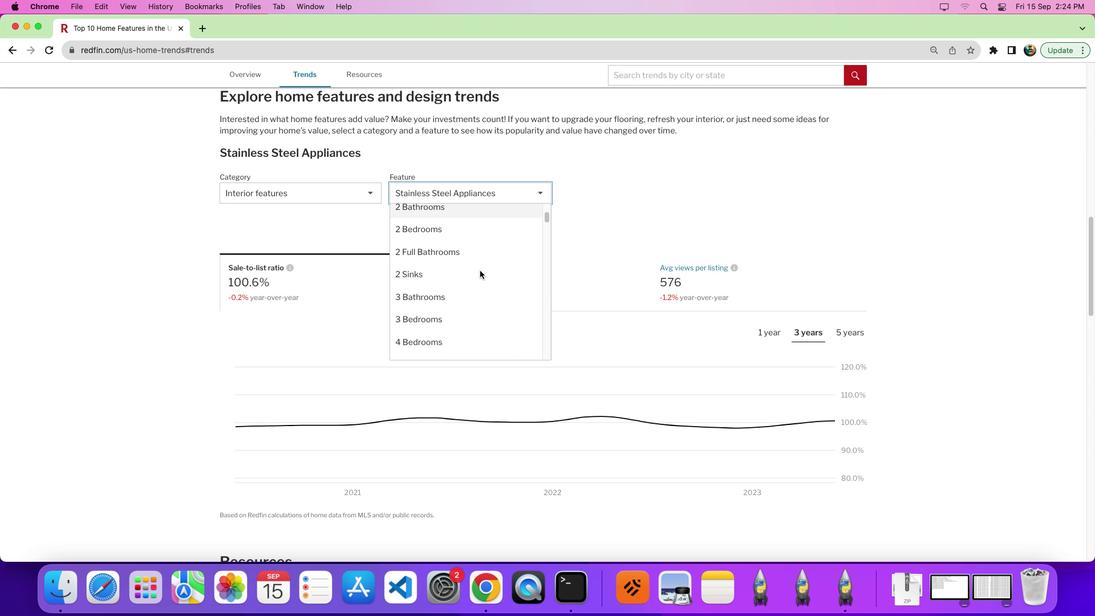 
Action: Mouse moved to (478, 278)
Screenshot: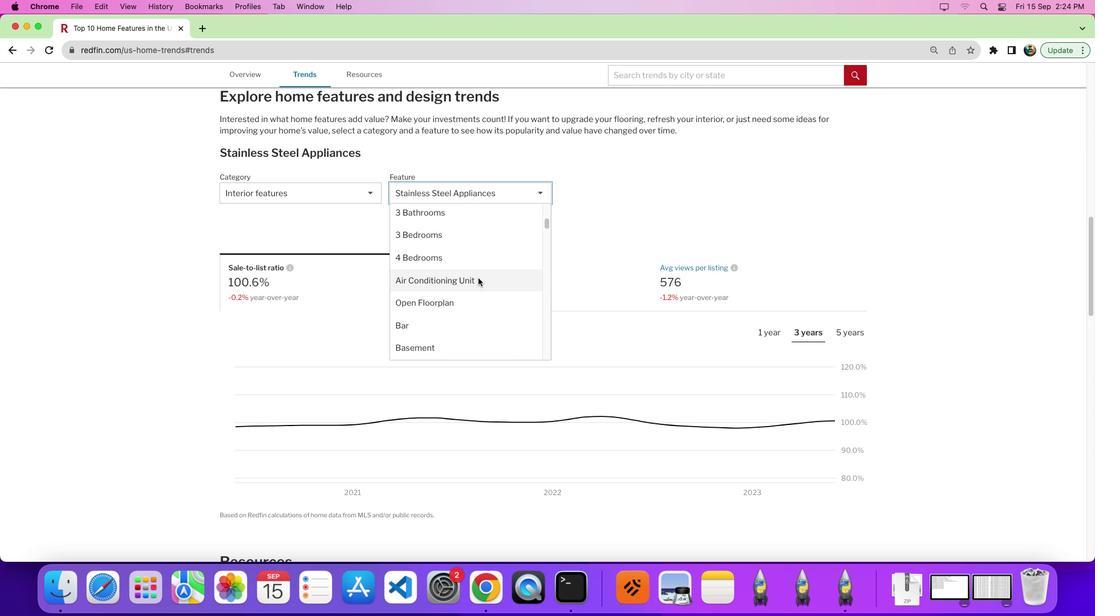
Action: Mouse pressed left at (478, 278)
Screenshot: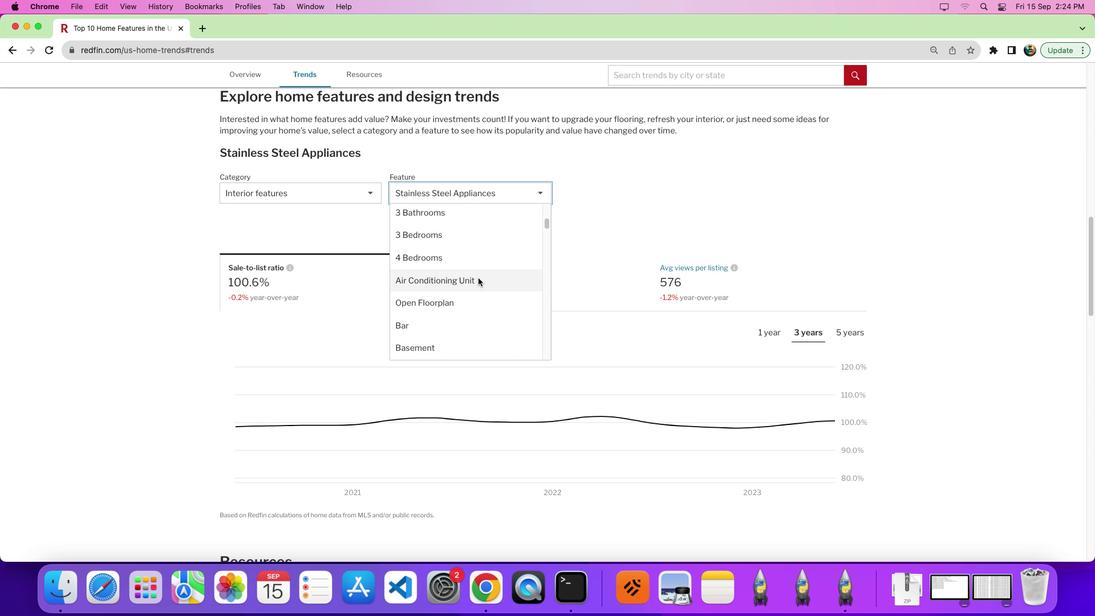 
Action: Mouse moved to (845, 331)
Screenshot: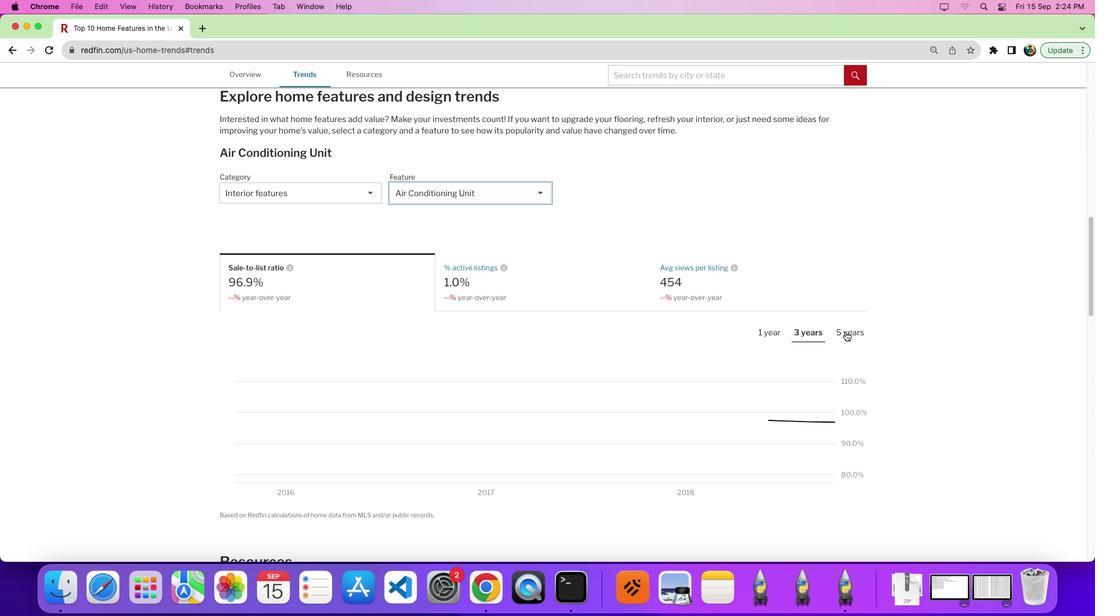 
Action: Mouse pressed left at (845, 331)
Screenshot: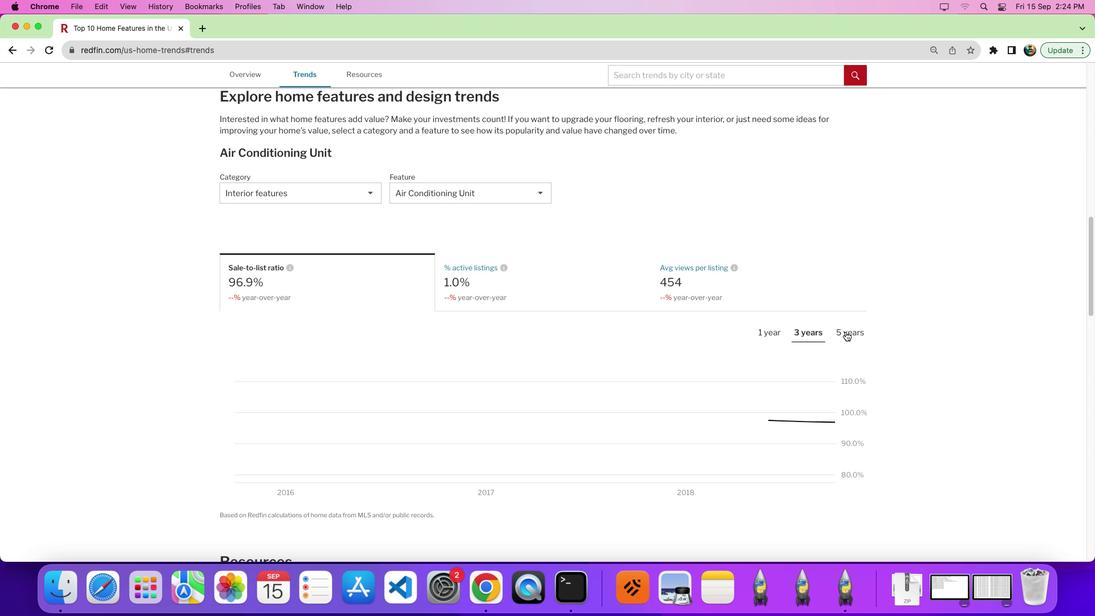 
Action: Mouse moved to (826, 333)
Screenshot: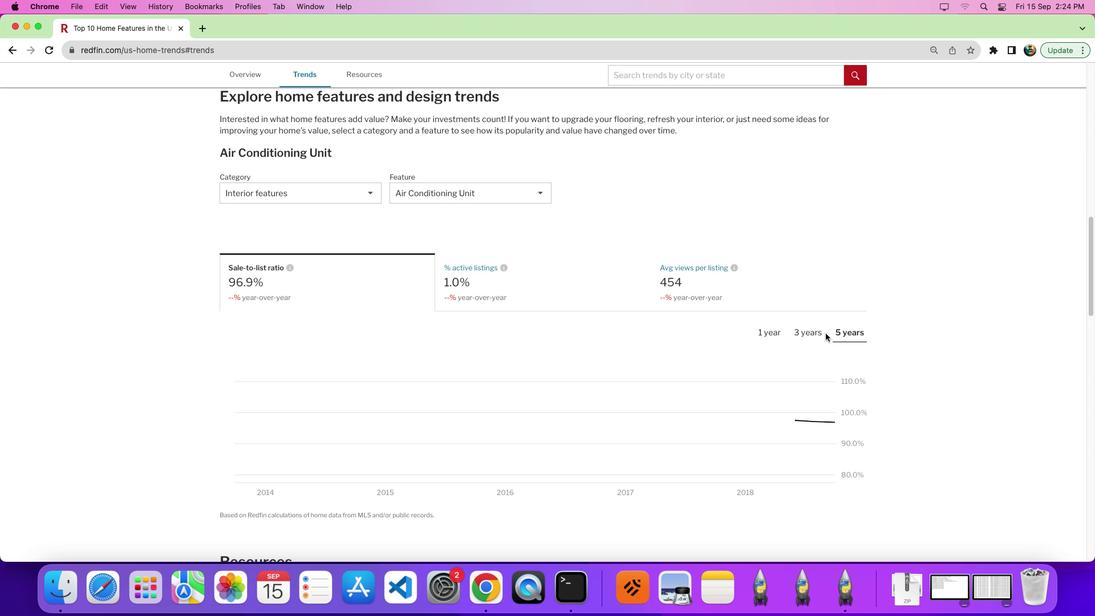 
Action: Mouse pressed left at (826, 333)
Screenshot: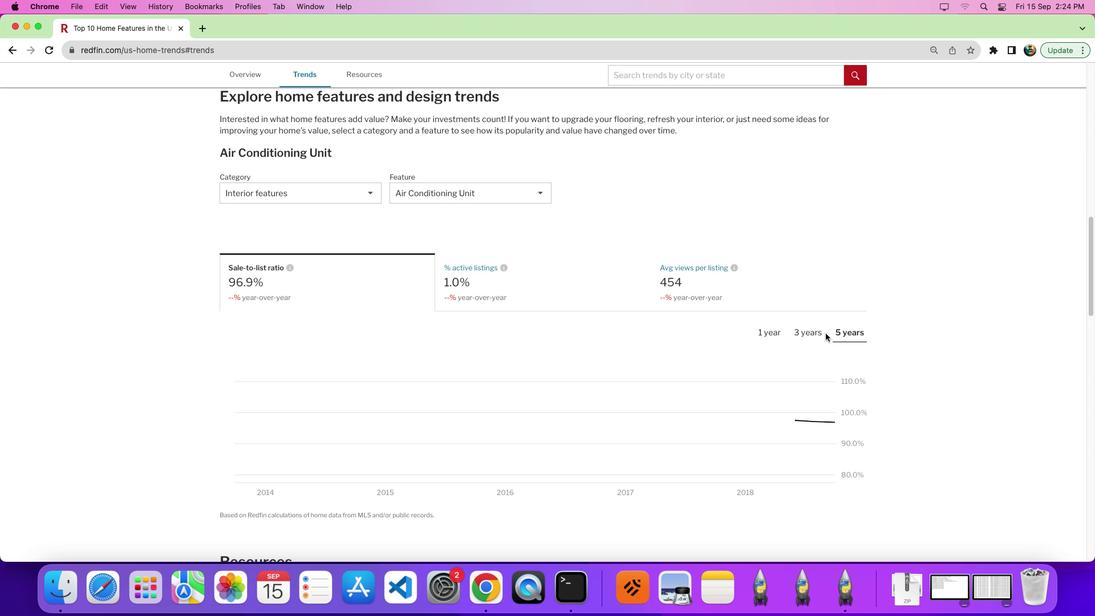 
Action: Mouse moved to (794, 335)
Screenshot: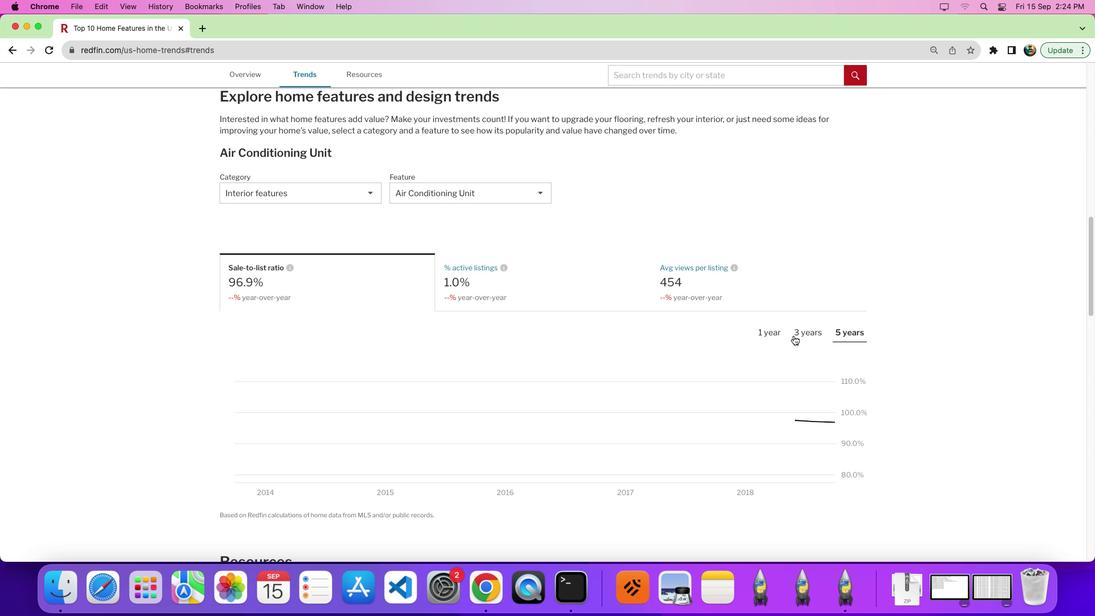 
Action: Mouse pressed left at (794, 335)
Screenshot: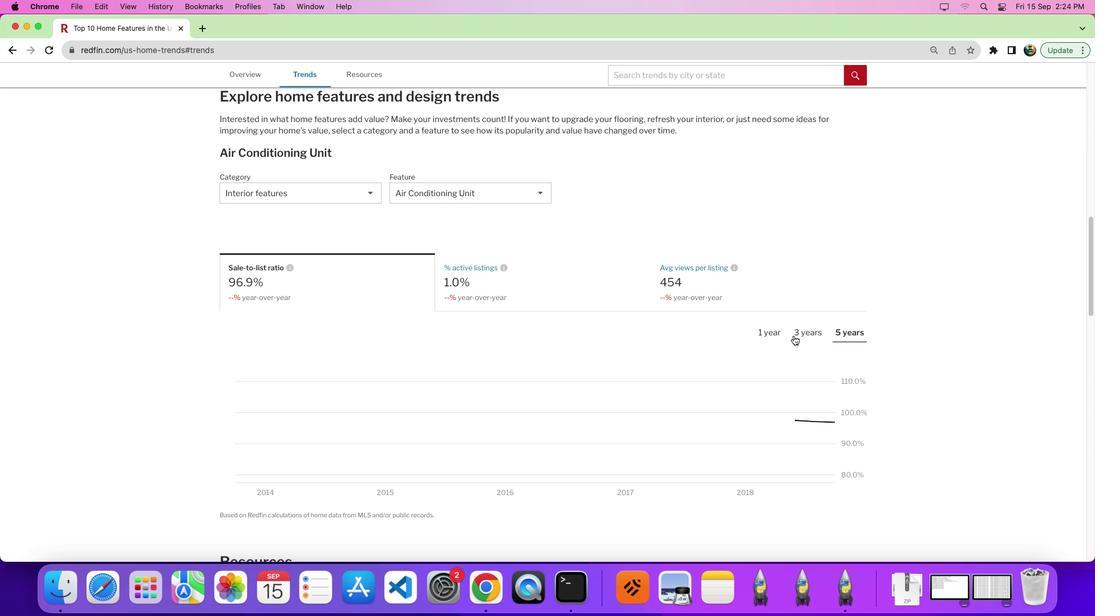 
Action: Mouse moved to (488, 283)
Screenshot: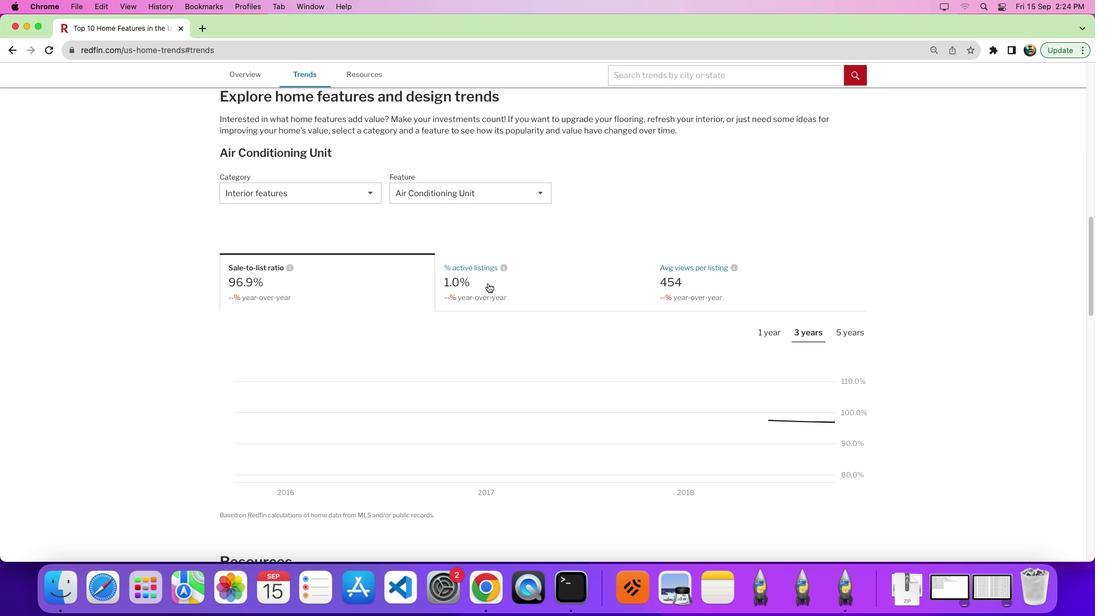 
Action: Mouse pressed left at (488, 283)
Screenshot: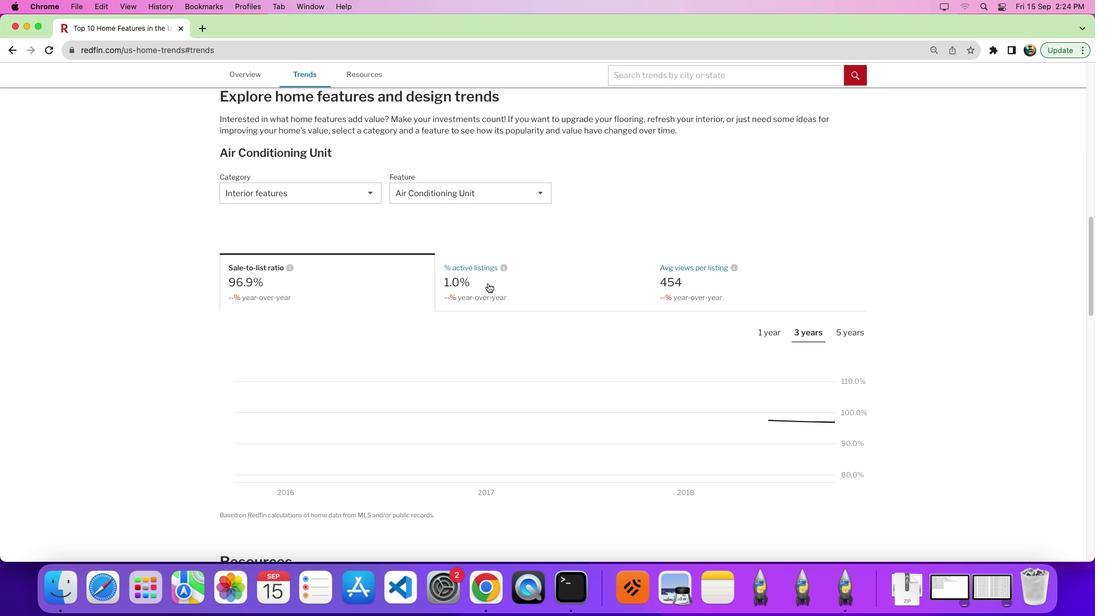
Action: Mouse moved to (582, 303)
Screenshot: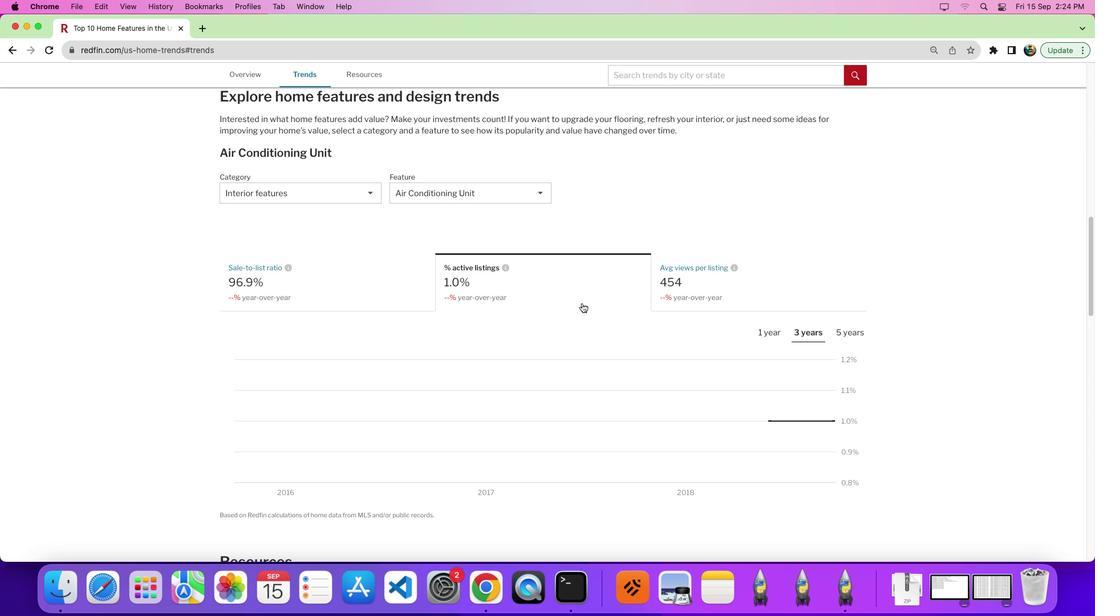 
Action: Mouse scrolled (582, 303) with delta (0, 0)
Screenshot: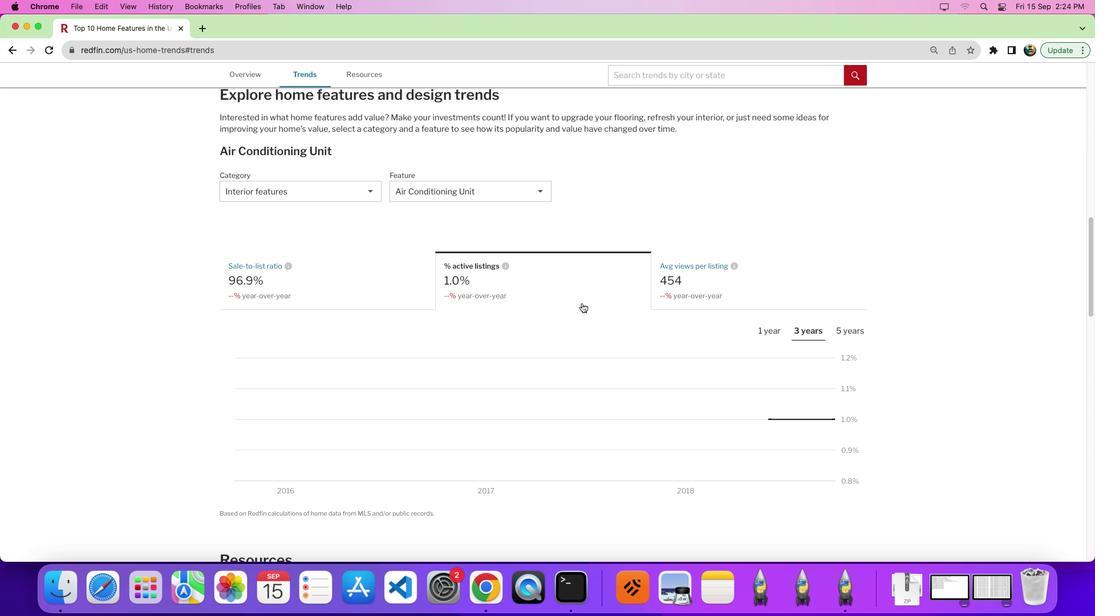 
Action: Mouse scrolled (582, 303) with delta (0, 0)
Screenshot: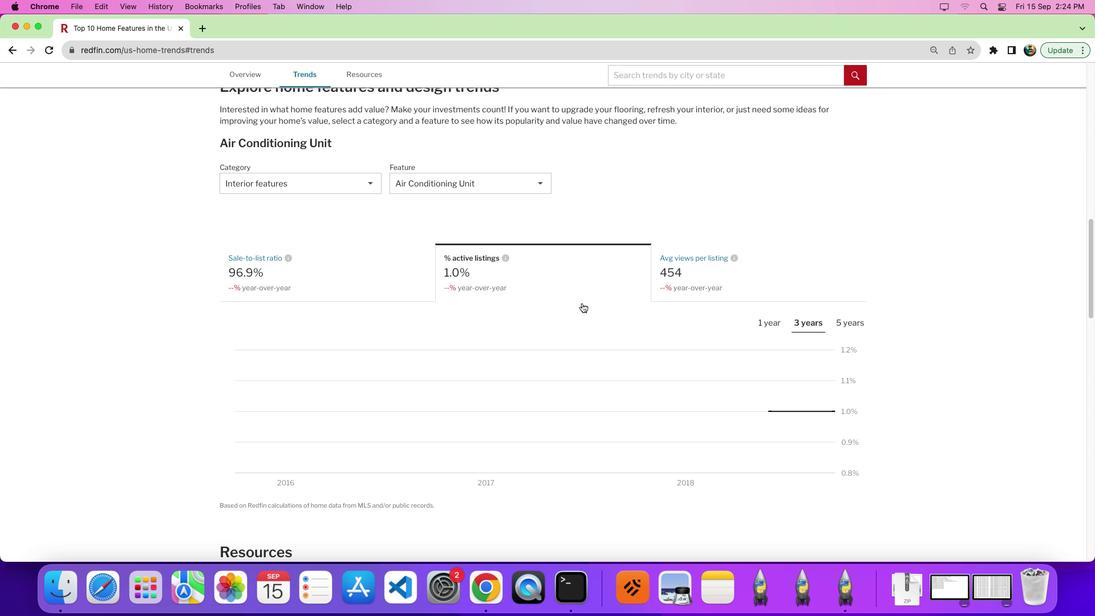 
Action: Mouse scrolled (582, 303) with delta (0, 0)
Screenshot: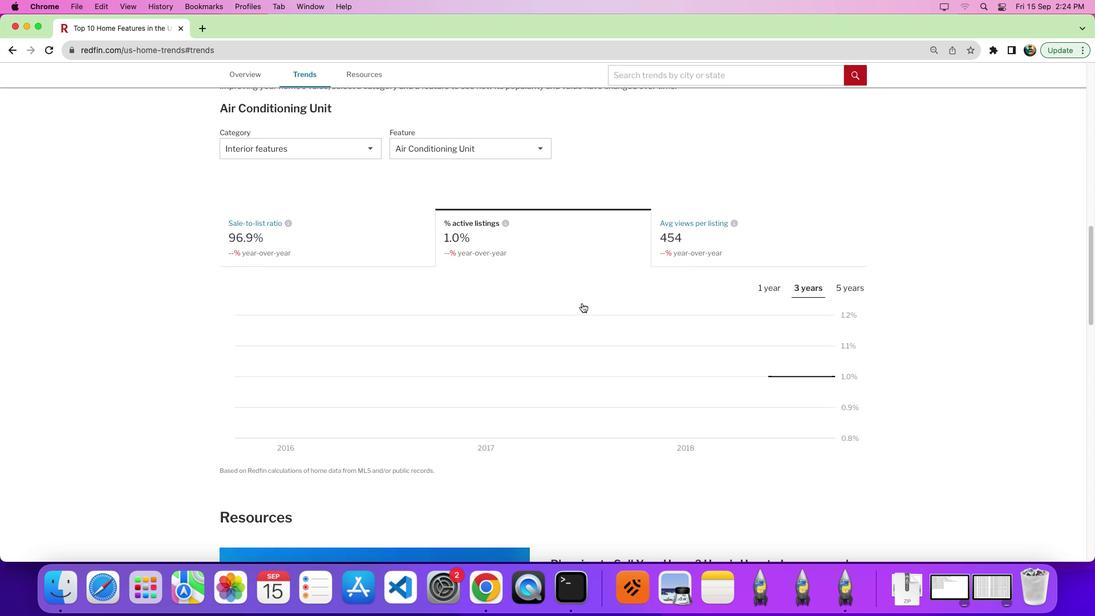 
Action: Mouse moved to (998, 347)
Screenshot: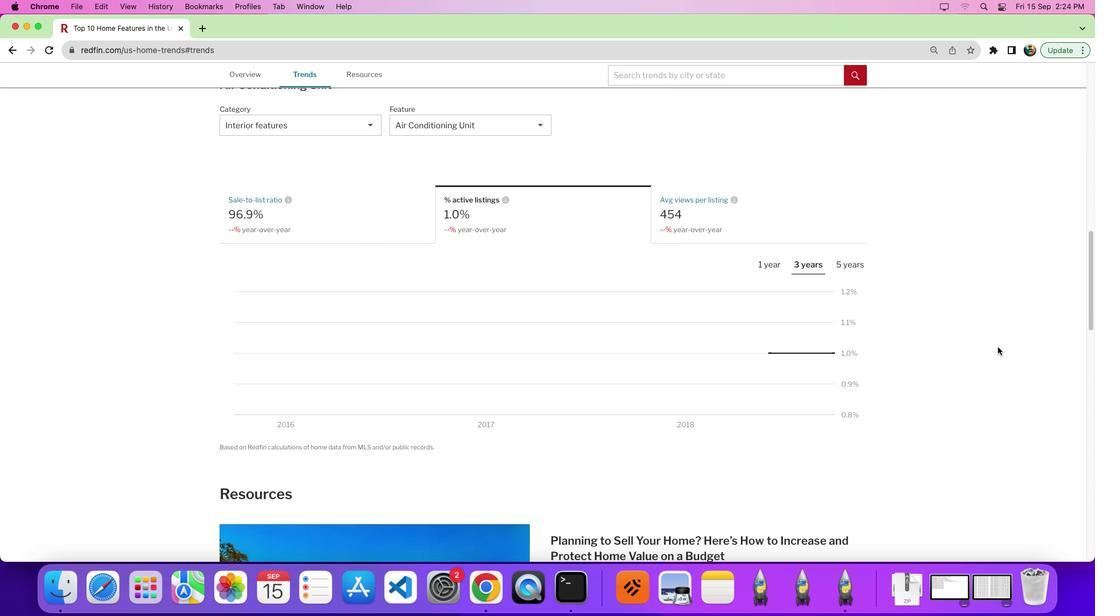 
